 Task: Create a due date automation trigger when advanced on, on the monday before a card is due add fields without all custom fields completed at 11:00 AM.
Action: Mouse moved to (1384, 116)
Screenshot: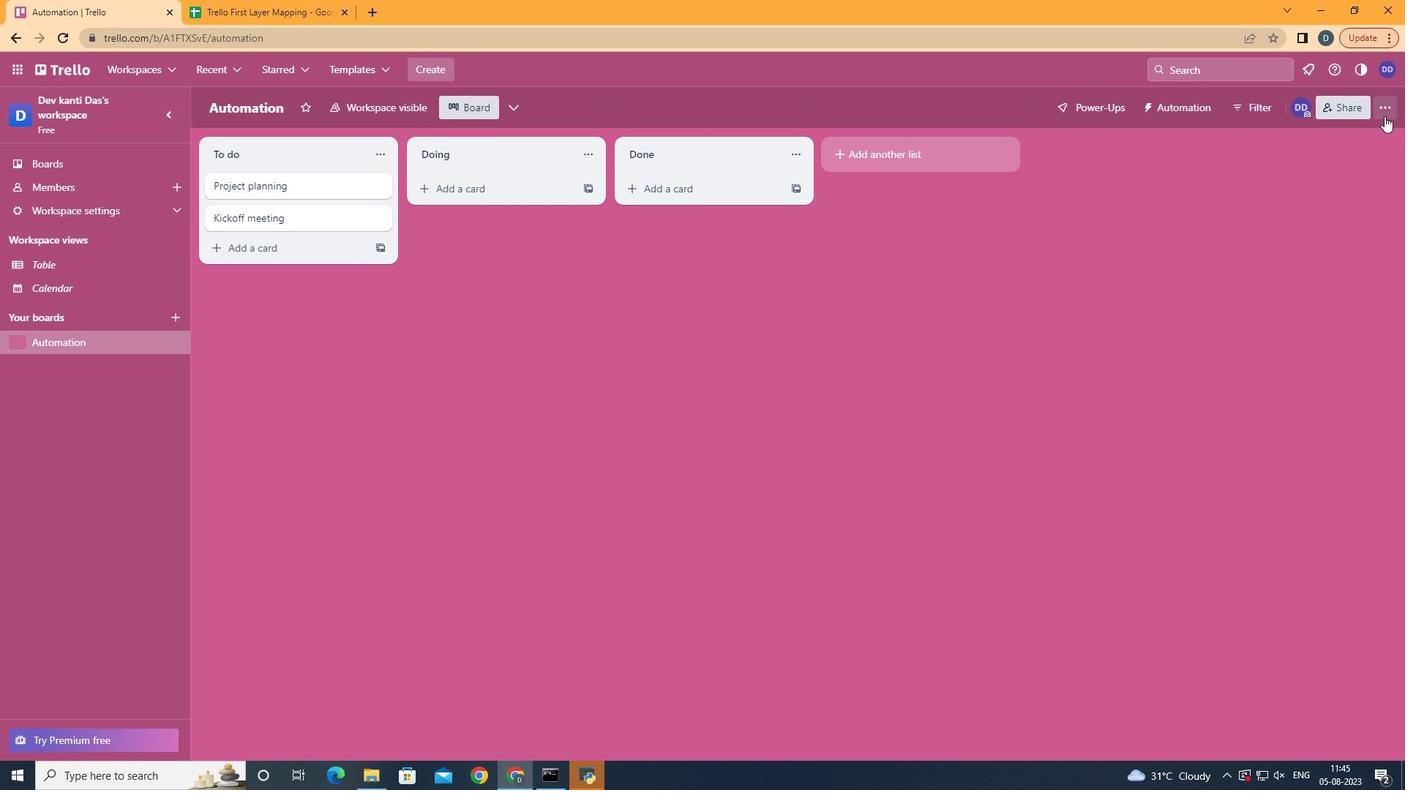 
Action: Mouse pressed left at (1384, 116)
Screenshot: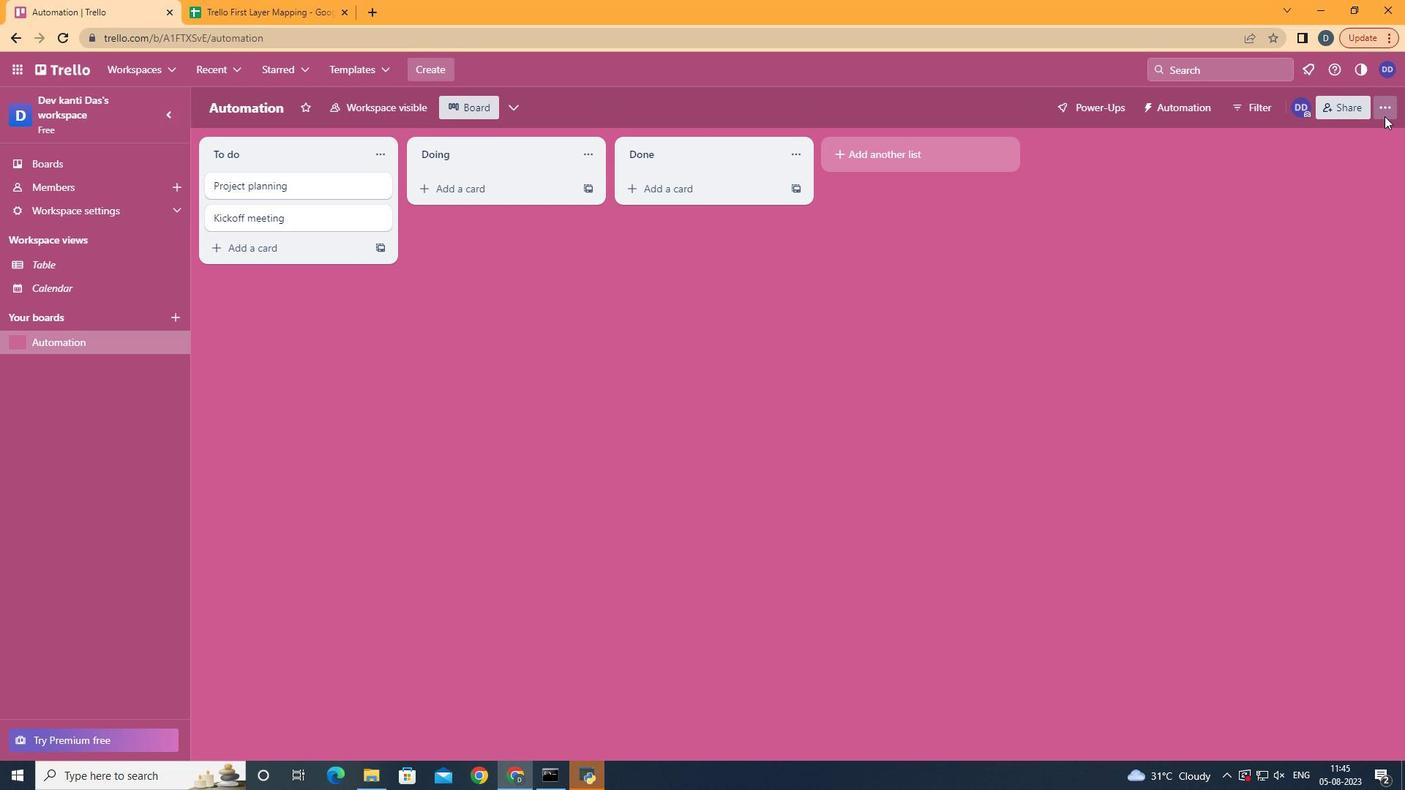 
Action: Mouse moved to (1311, 310)
Screenshot: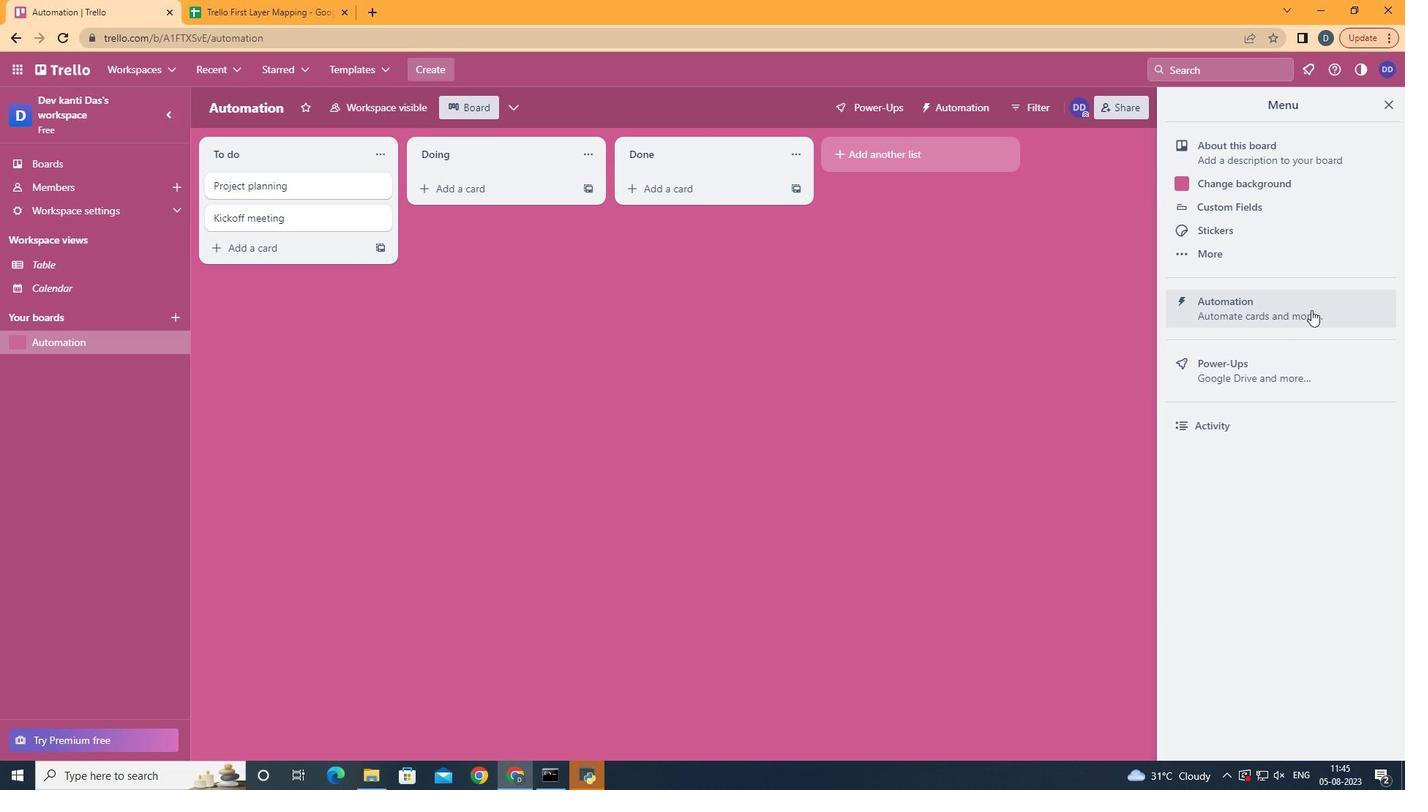 
Action: Mouse pressed left at (1311, 310)
Screenshot: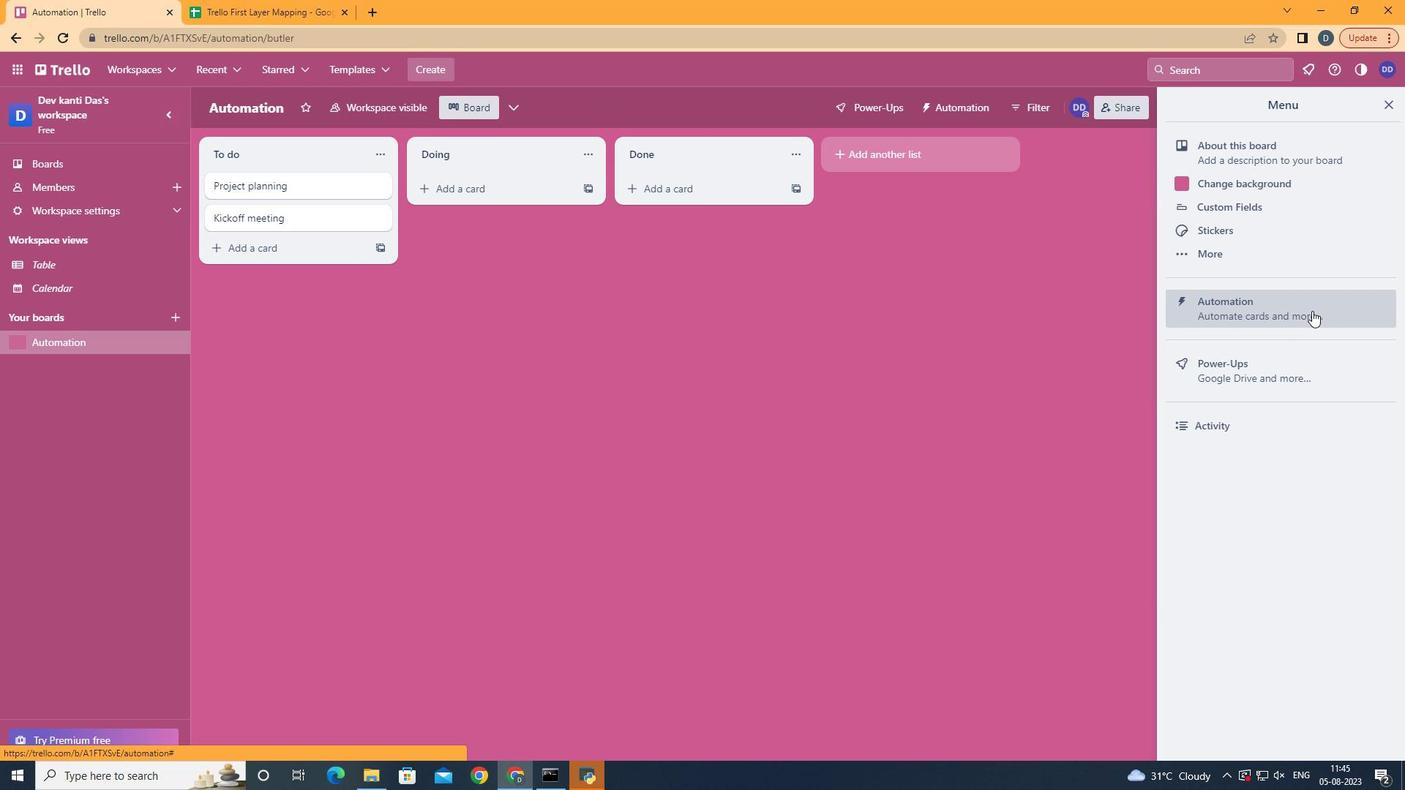 
Action: Mouse moved to (314, 281)
Screenshot: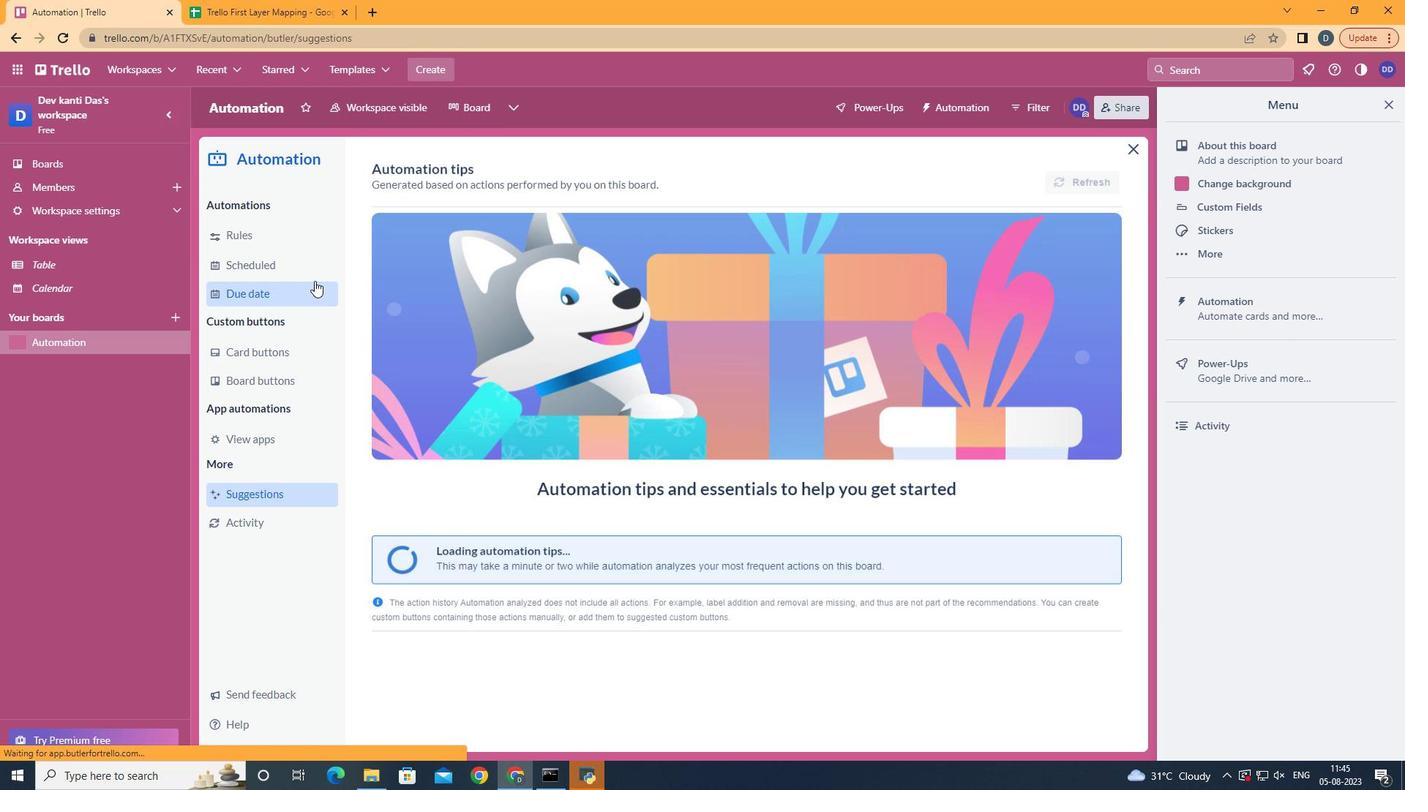 
Action: Mouse pressed left at (314, 281)
Screenshot: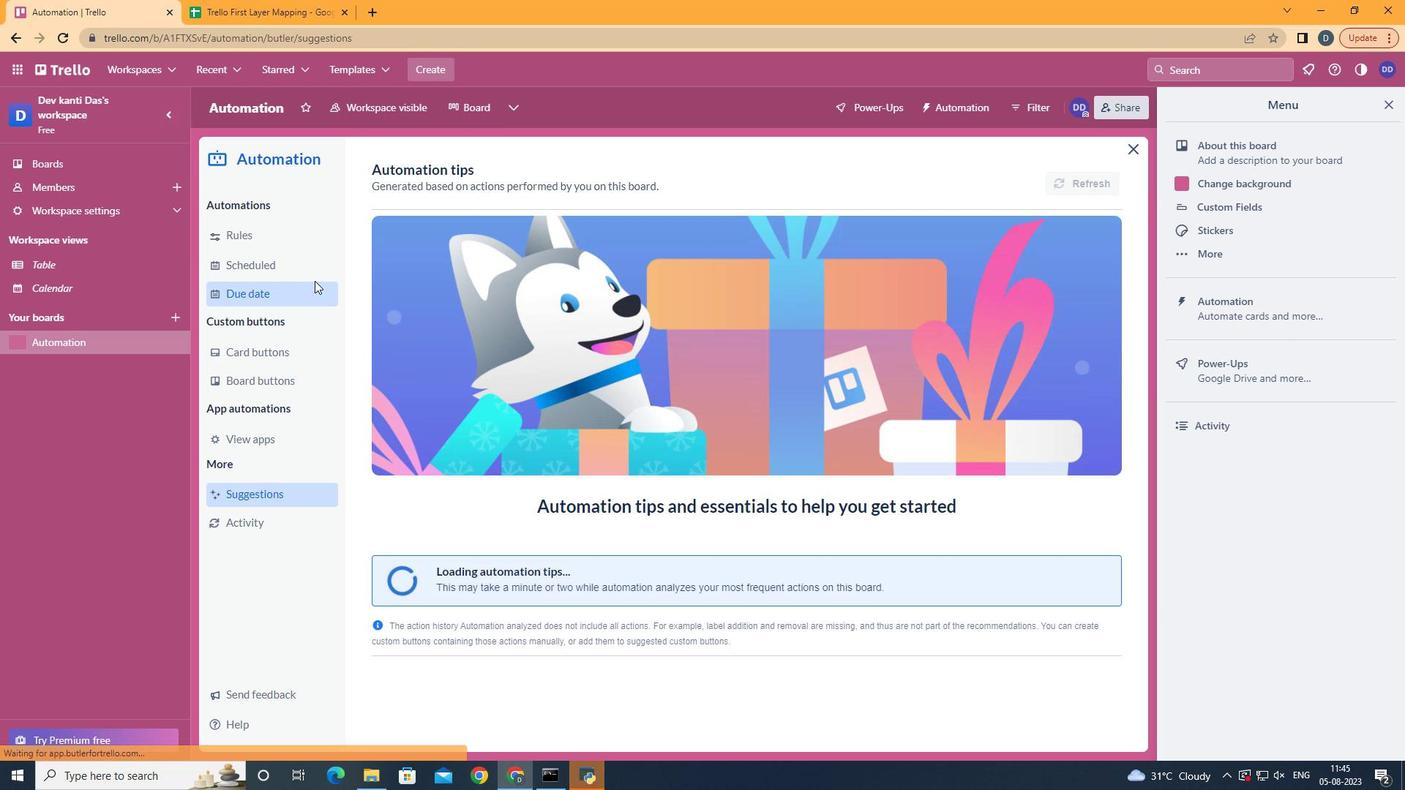 
Action: Mouse moved to (303, 283)
Screenshot: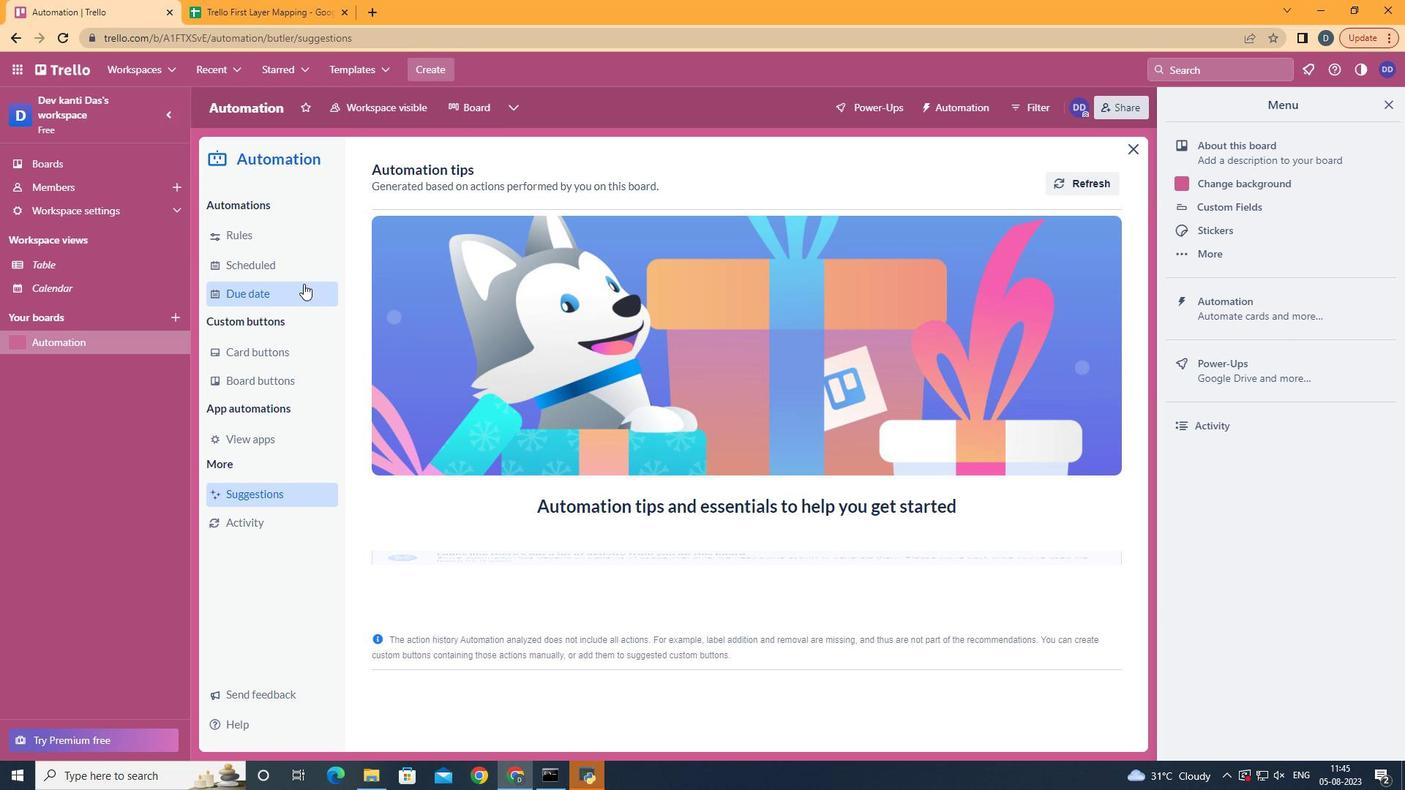 
Action: Mouse pressed left at (303, 283)
Screenshot: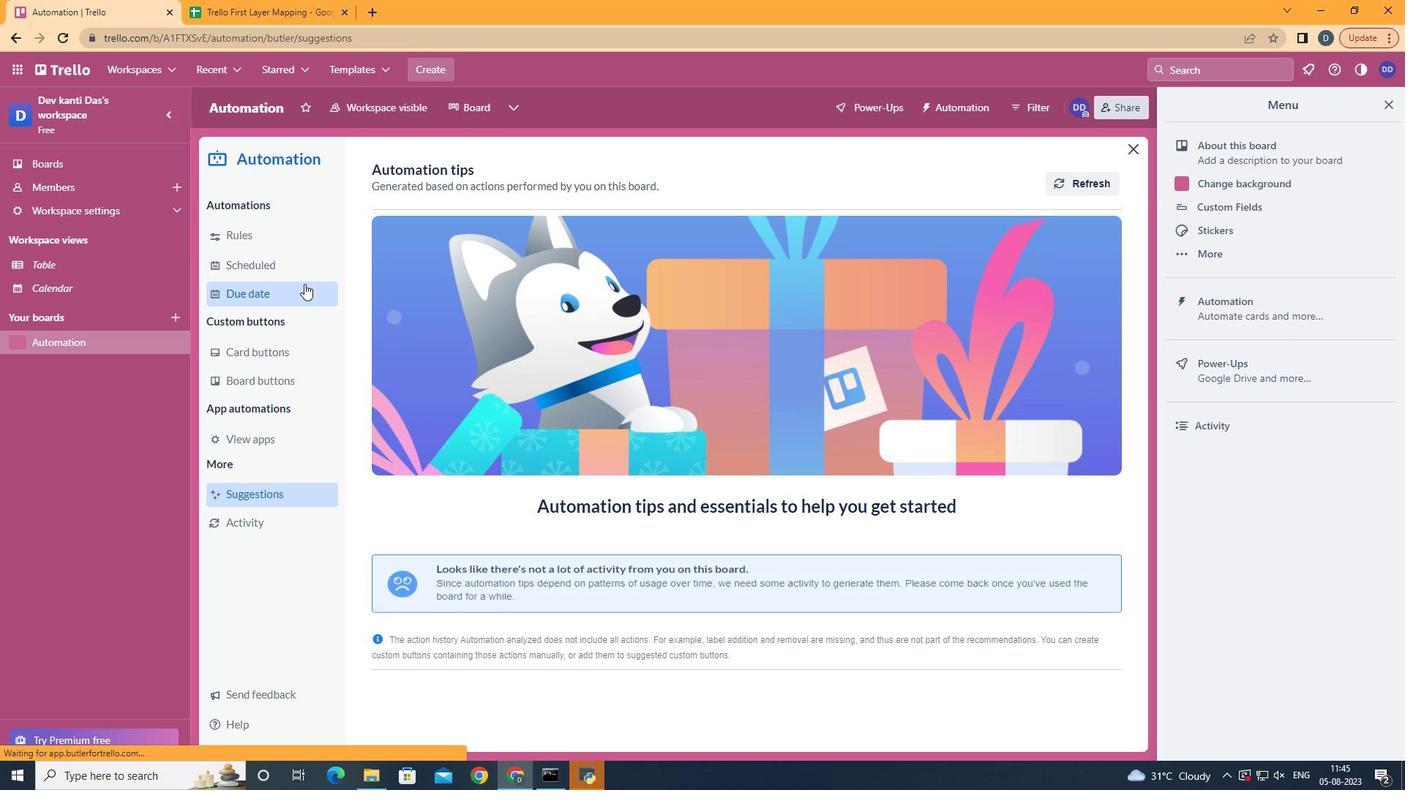 
Action: Mouse moved to (1020, 166)
Screenshot: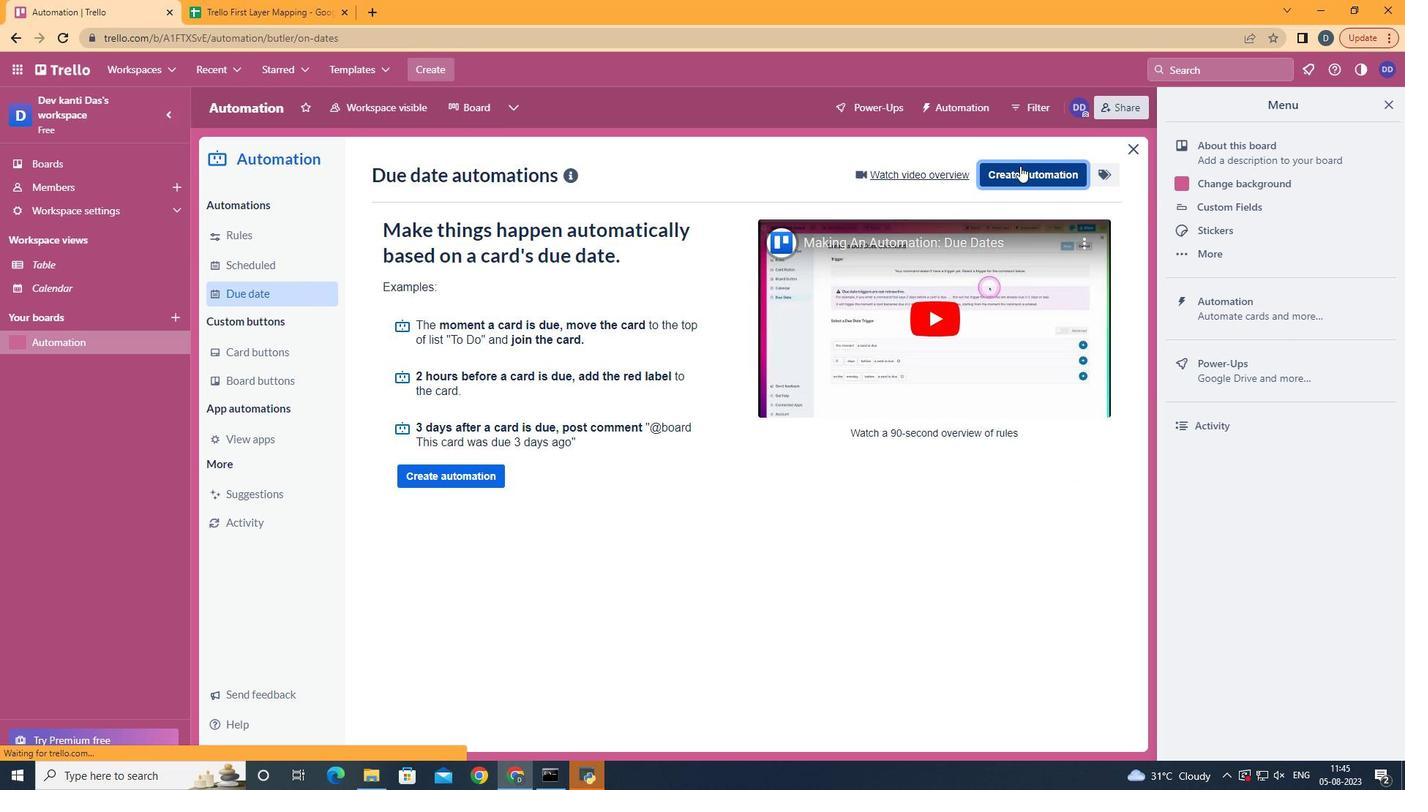 
Action: Mouse pressed left at (1020, 166)
Screenshot: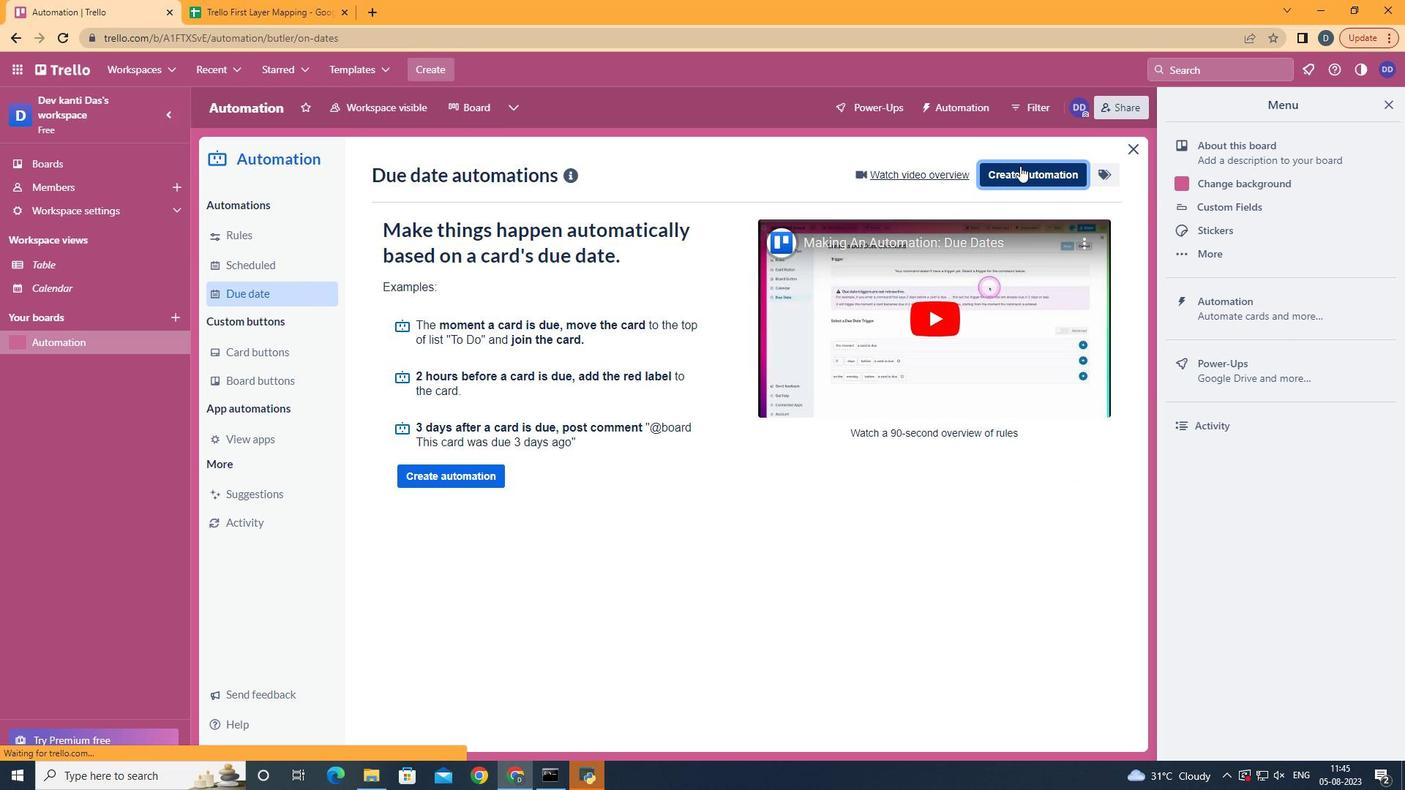 
Action: Mouse moved to (737, 309)
Screenshot: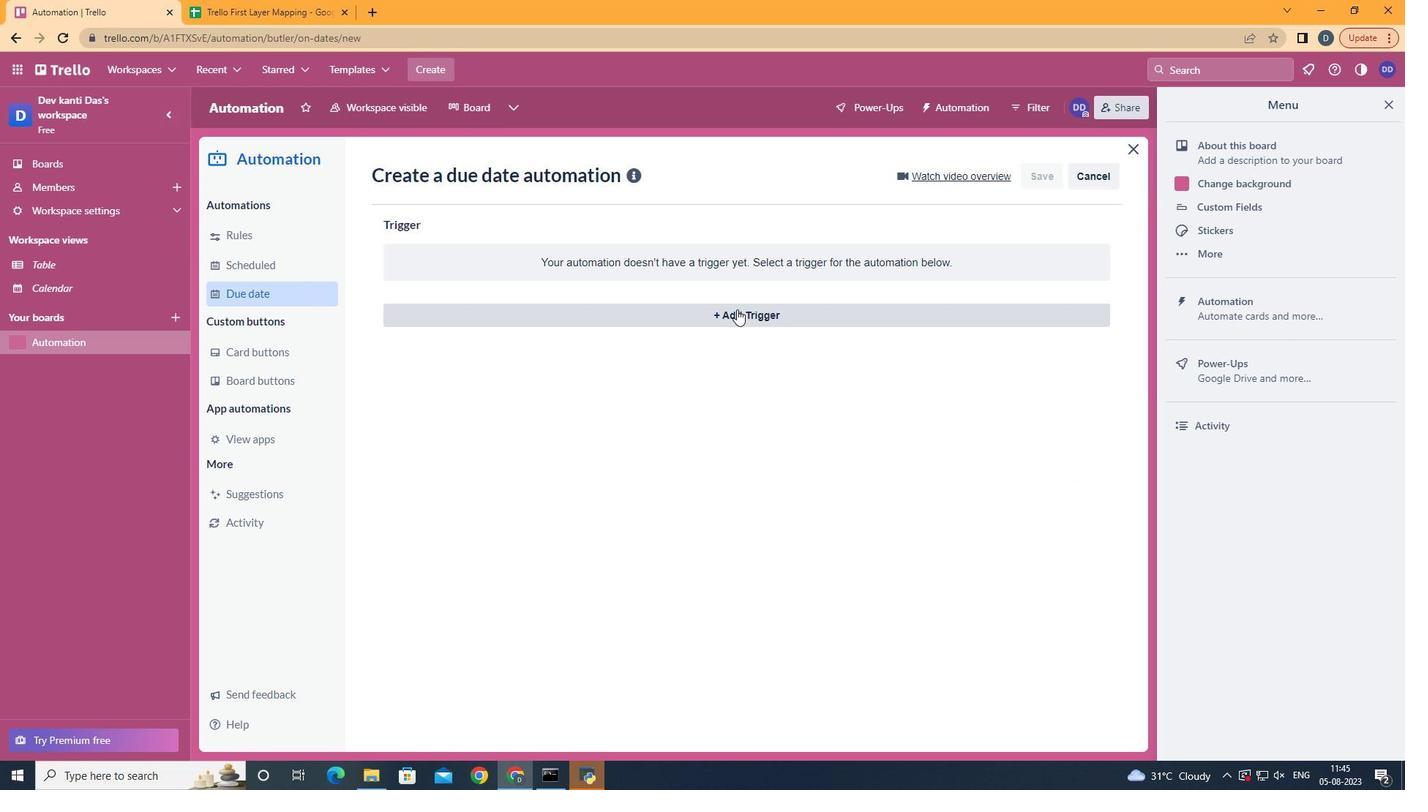 
Action: Mouse pressed left at (737, 309)
Screenshot: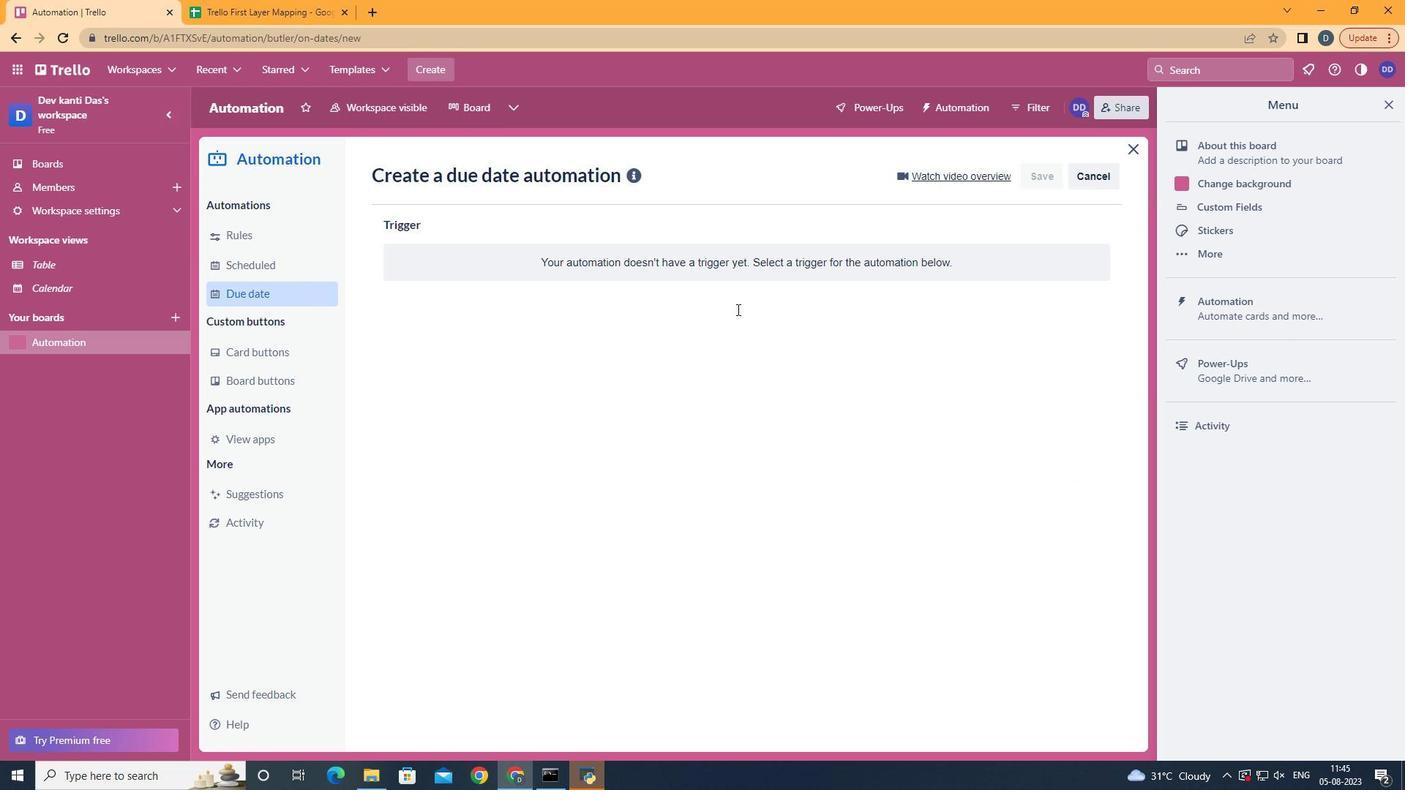 
Action: Mouse moved to (466, 382)
Screenshot: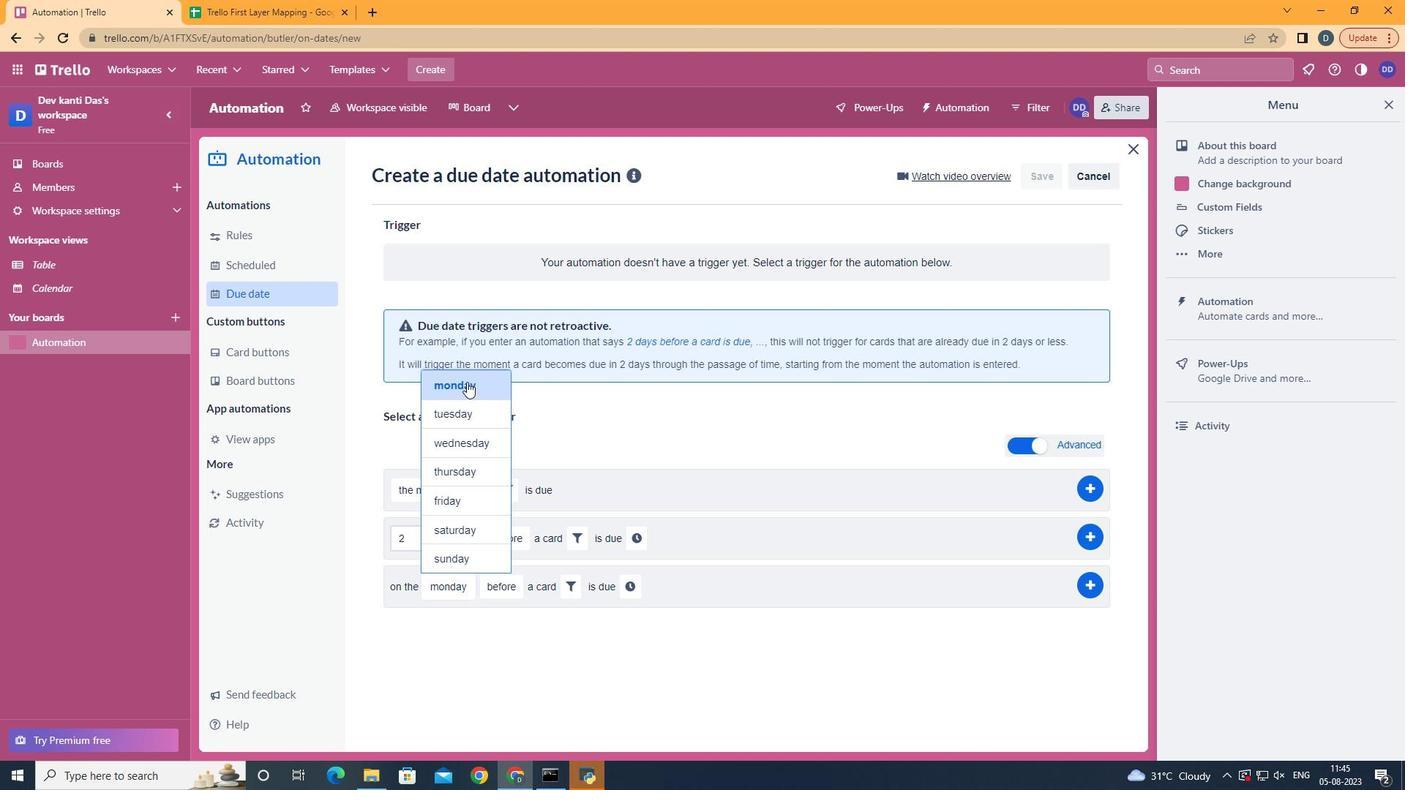 
Action: Mouse pressed left at (466, 382)
Screenshot: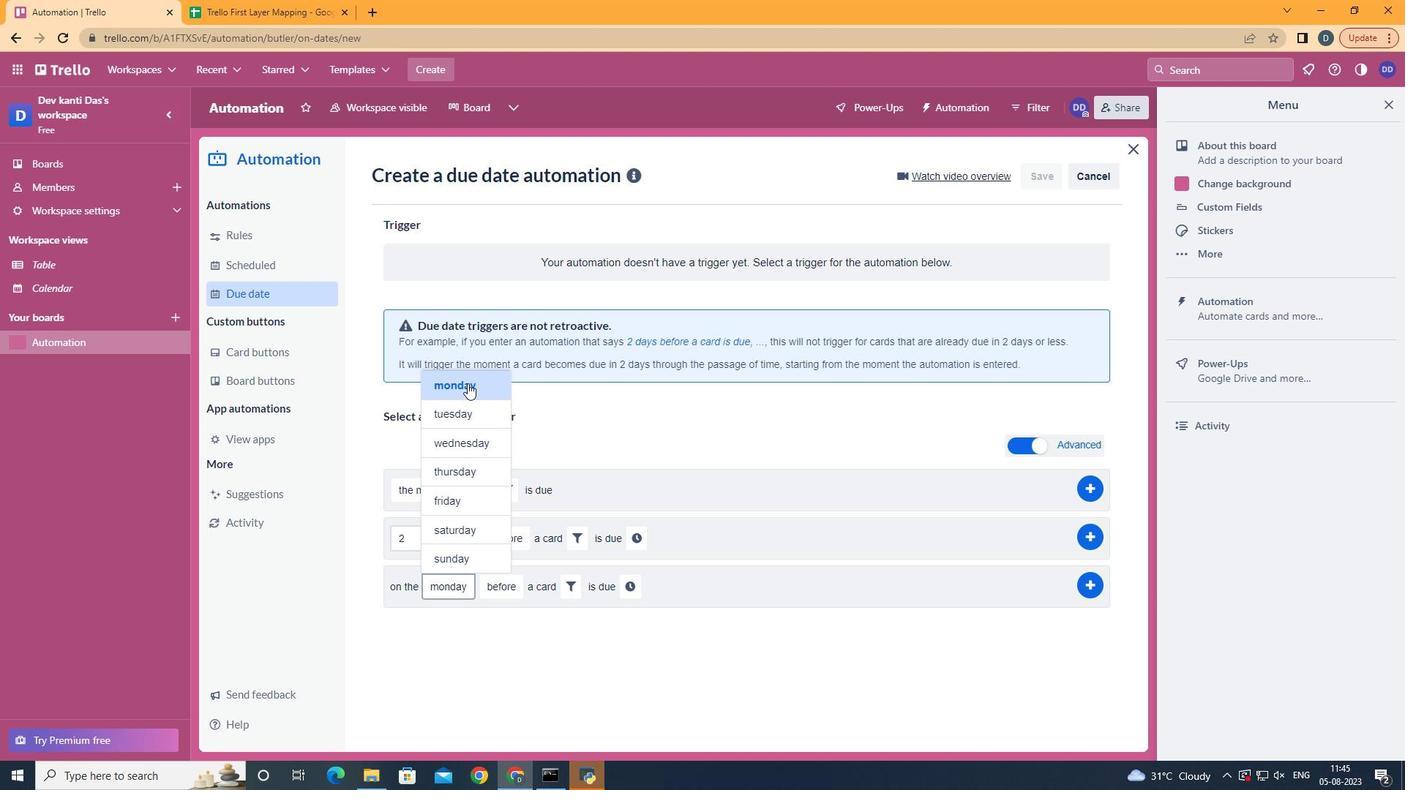 
Action: Mouse moved to (512, 614)
Screenshot: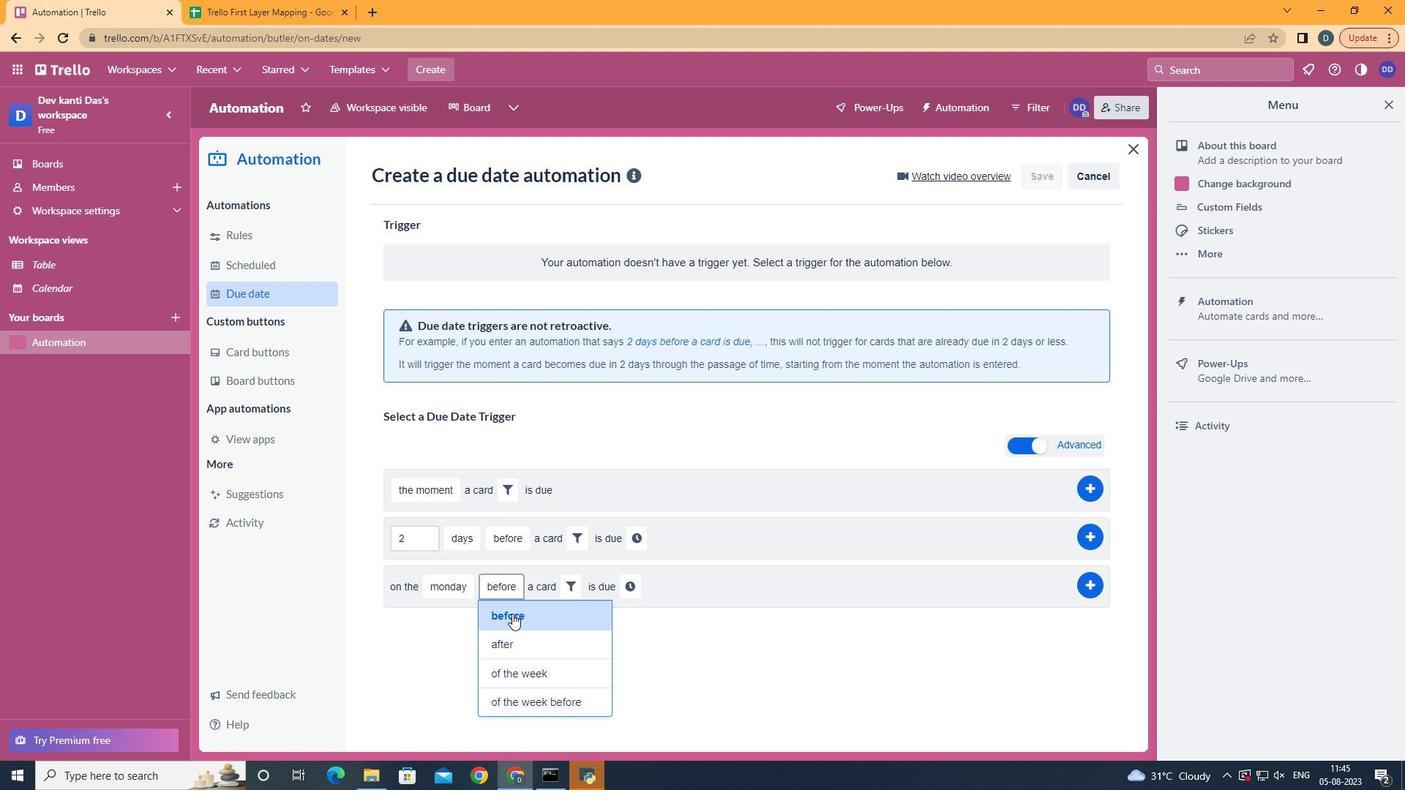 
Action: Mouse pressed left at (512, 614)
Screenshot: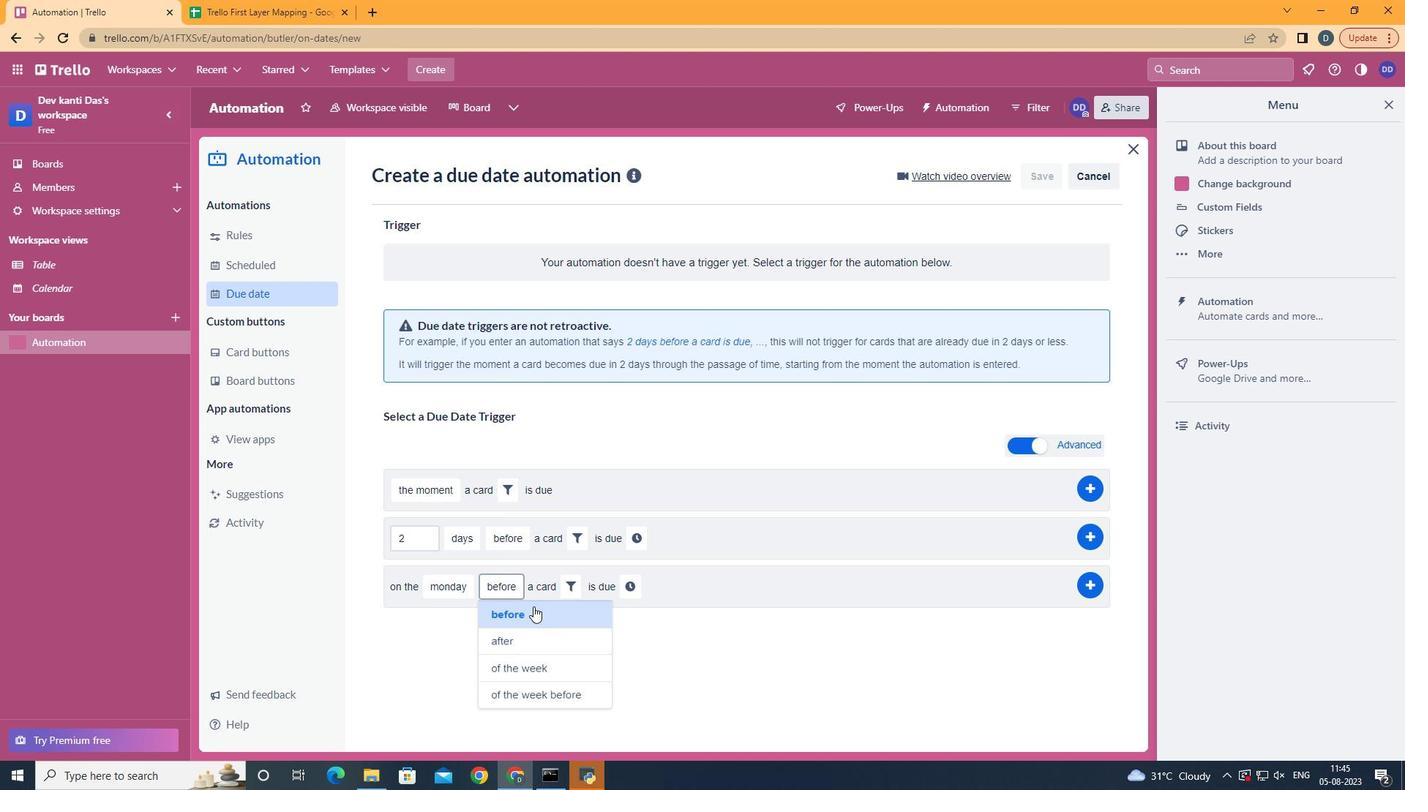 
Action: Mouse moved to (575, 584)
Screenshot: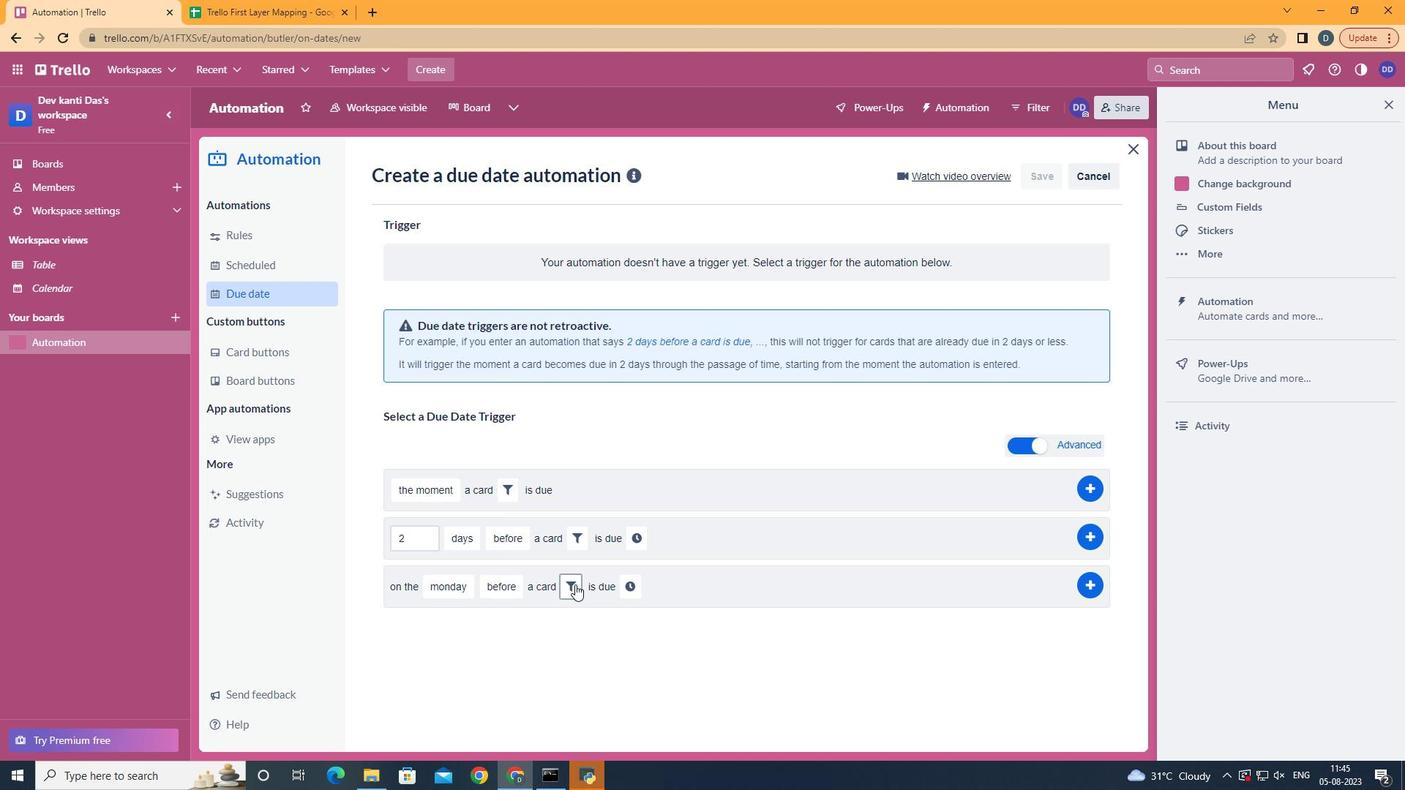 
Action: Mouse pressed left at (575, 584)
Screenshot: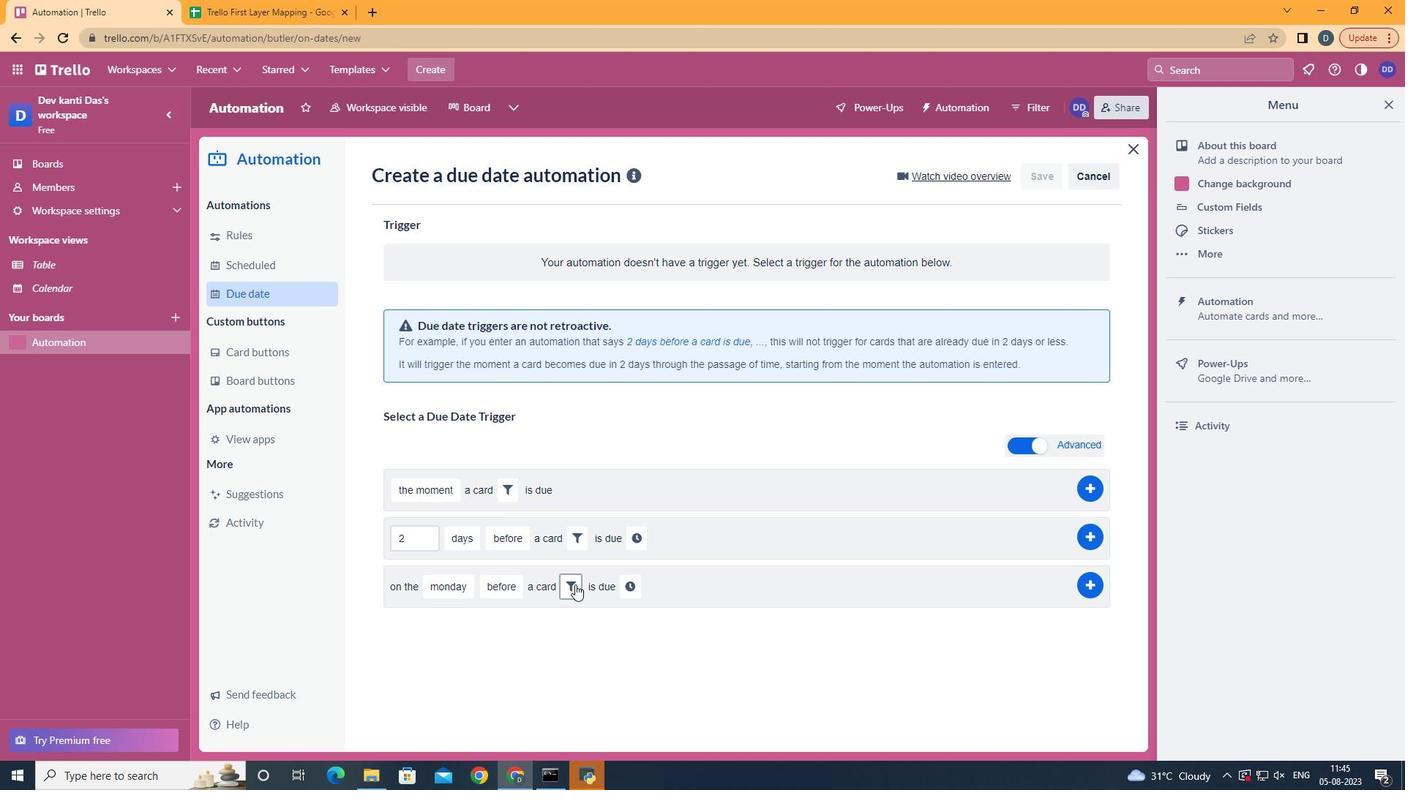 
Action: Mouse moved to (799, 627)
Screenshot: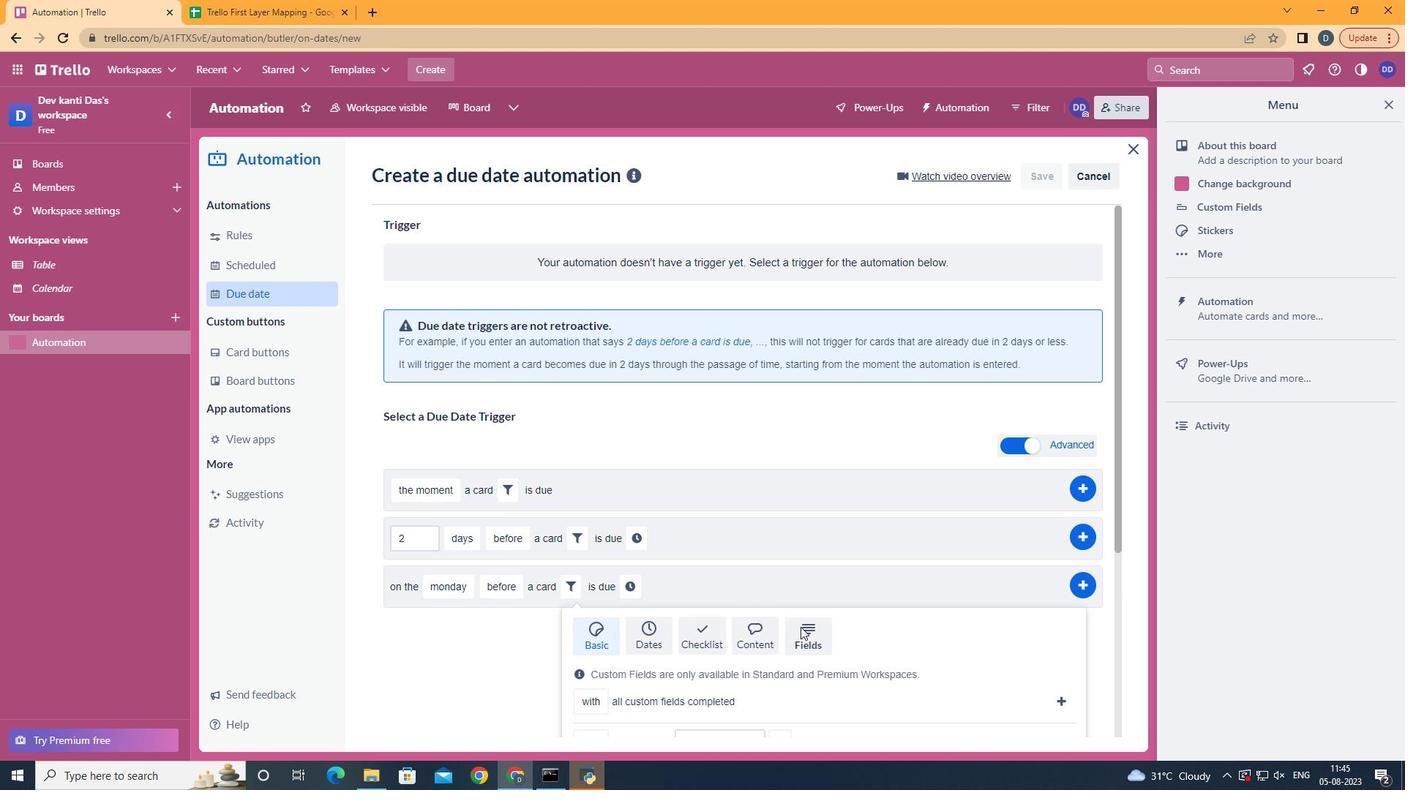 
Action: Mouse pressed left at (799, 627)
Screenshot: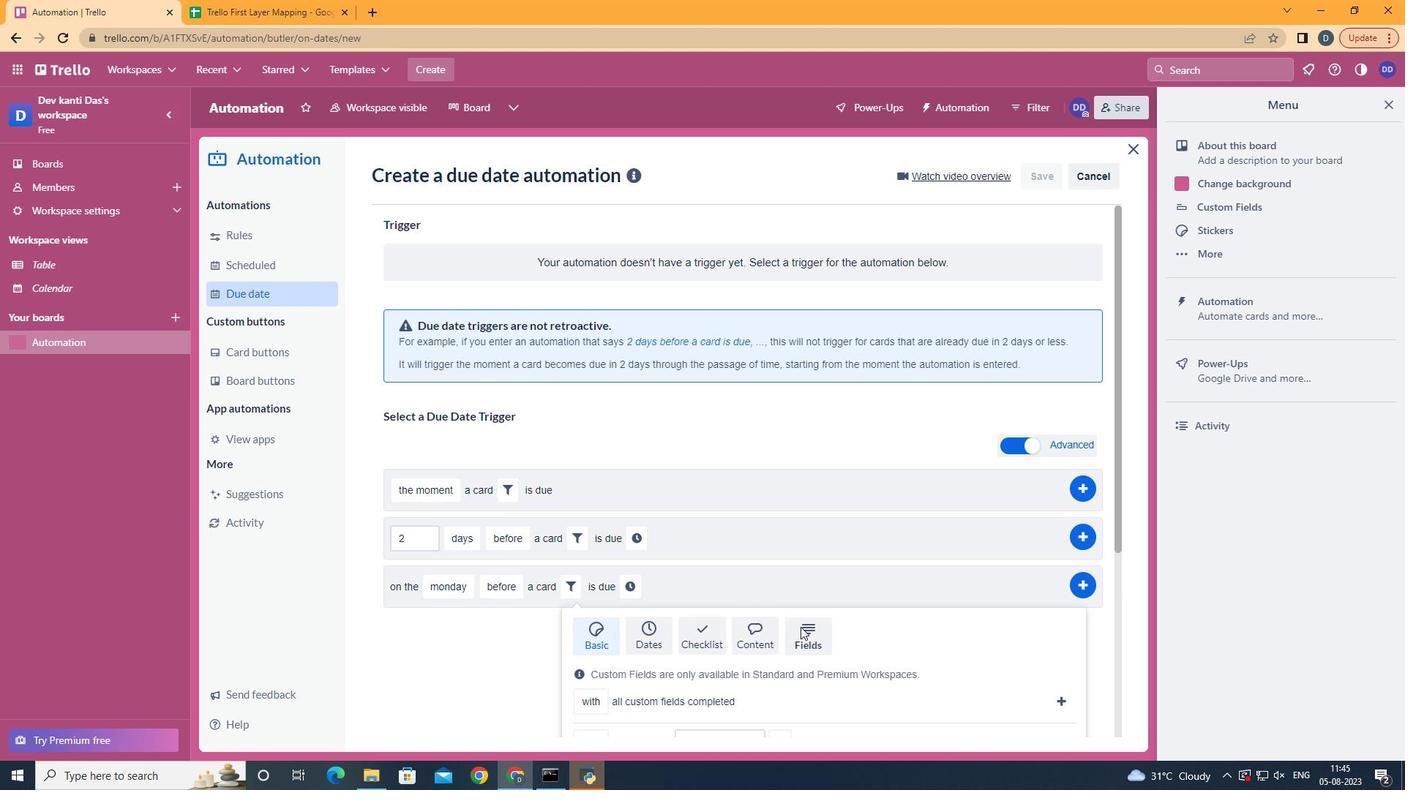 
Action: Mouse moved to (800, 627)
Screenshot: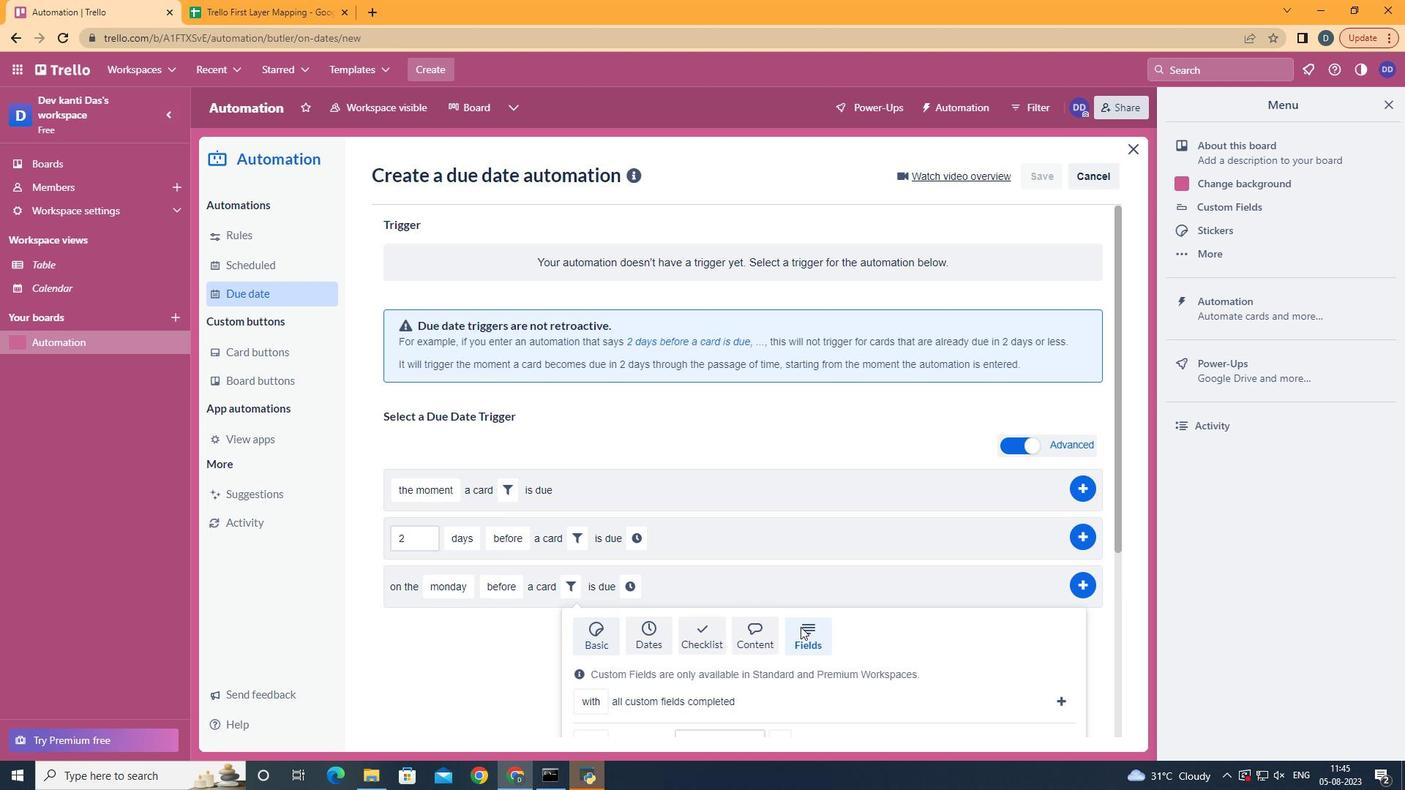 
Action: Mouse scrolled (800, 626) with delta (0, 0)
Screenshot: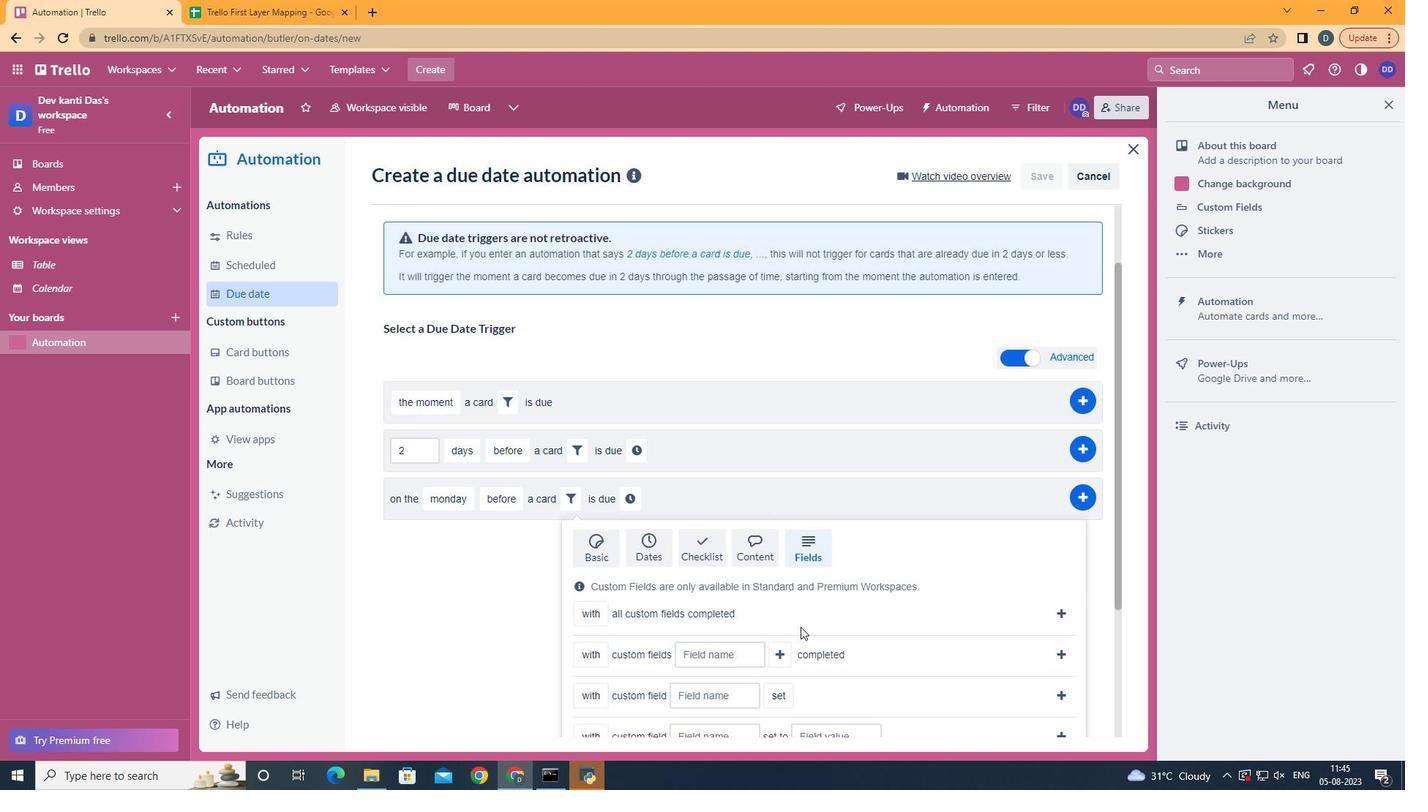 
Action: Mouse scrolled (800, 626) with delta (0, 0)
Screenshot: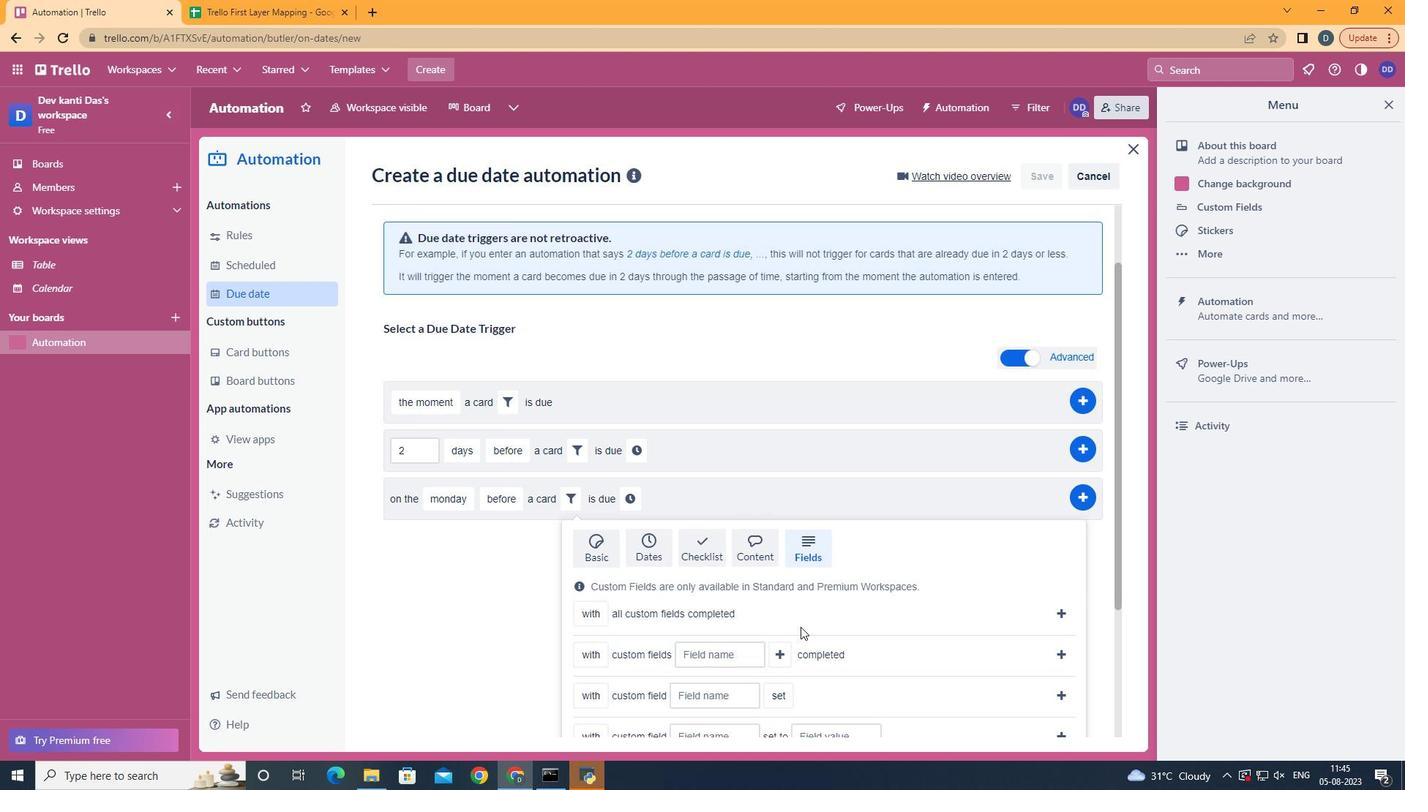 
Action: Mouse scrolled (800, 626) with delta (0, 0)
Screenshot: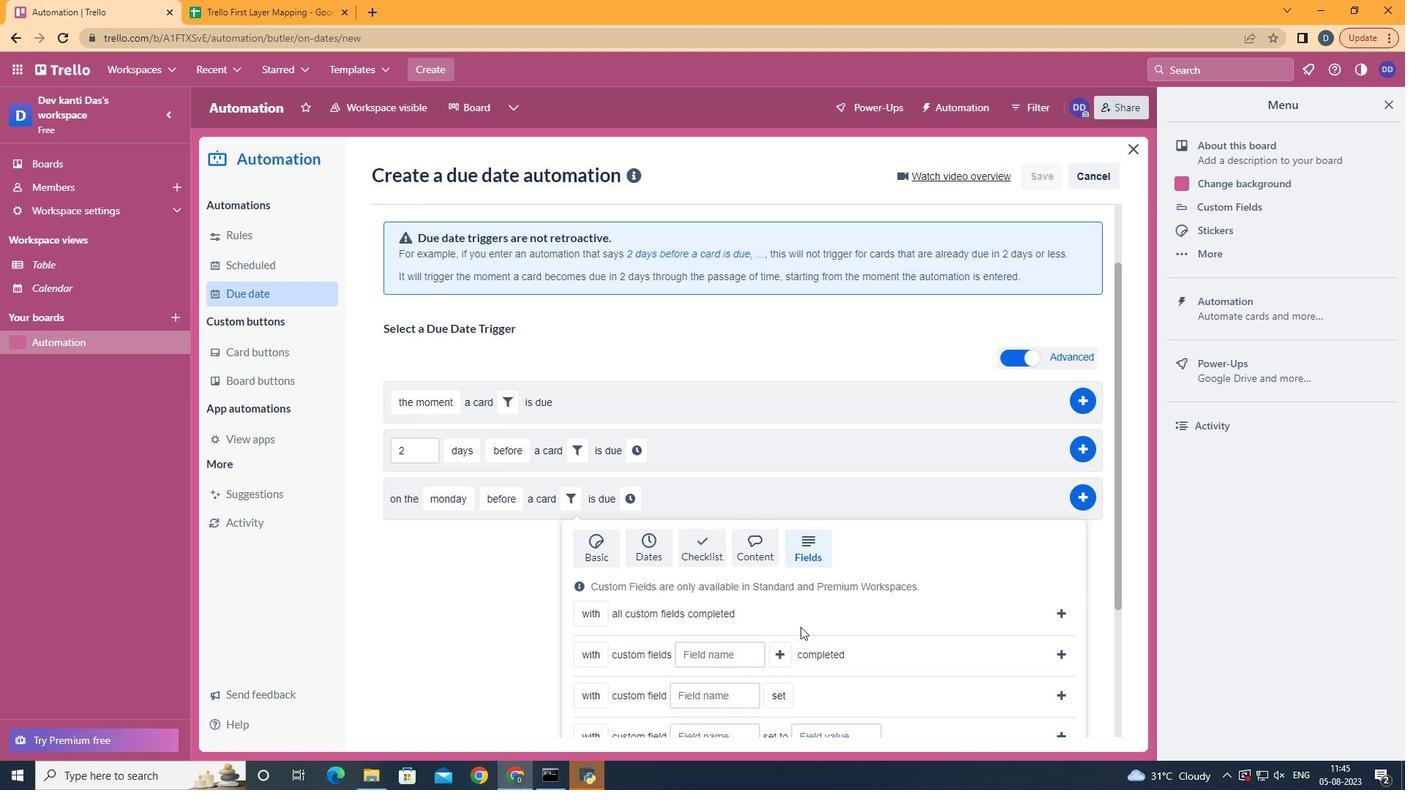 
Action: Mouse scrolled (800, 626) with delta (0, 0)
Screenshot: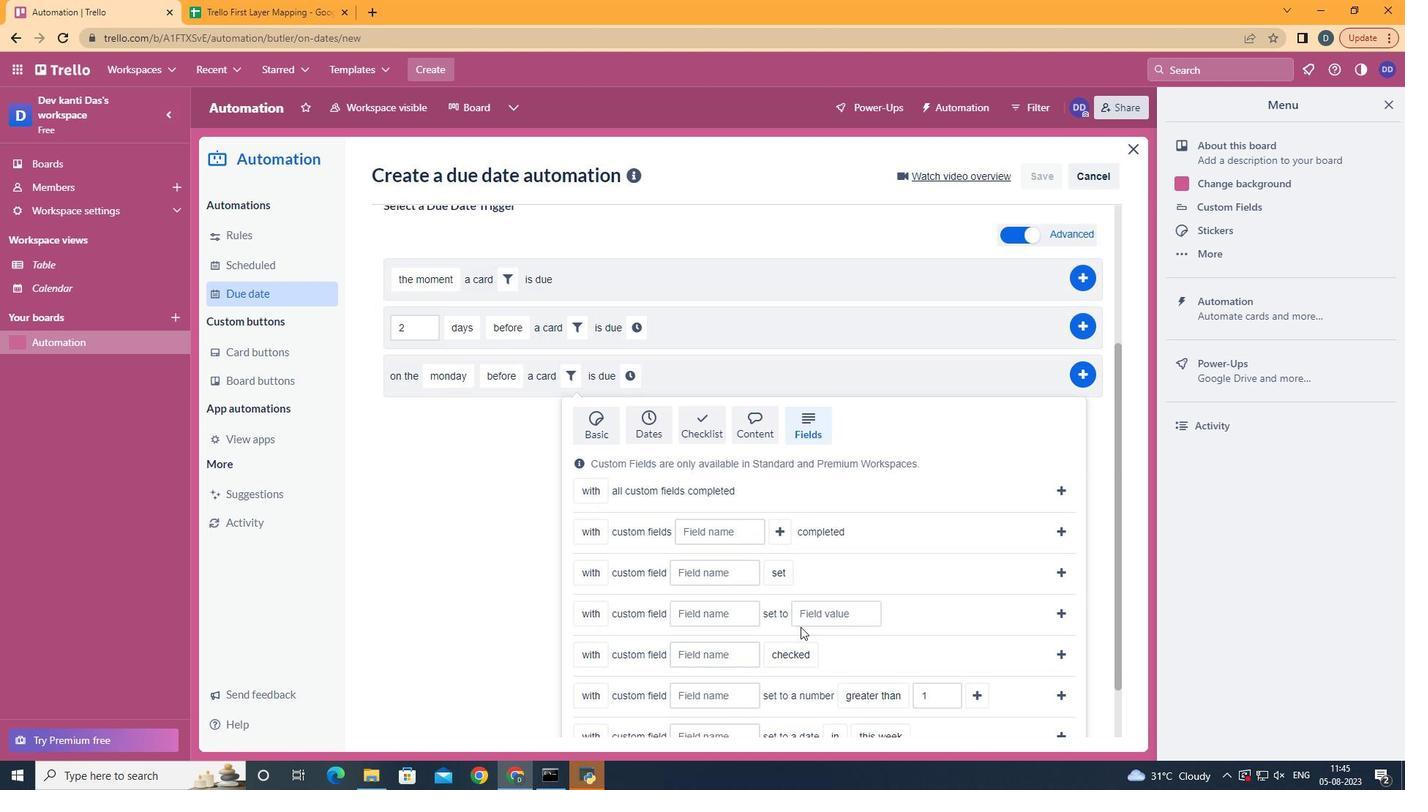 
Action: Mouse moved to (606, 476)
Screenshot: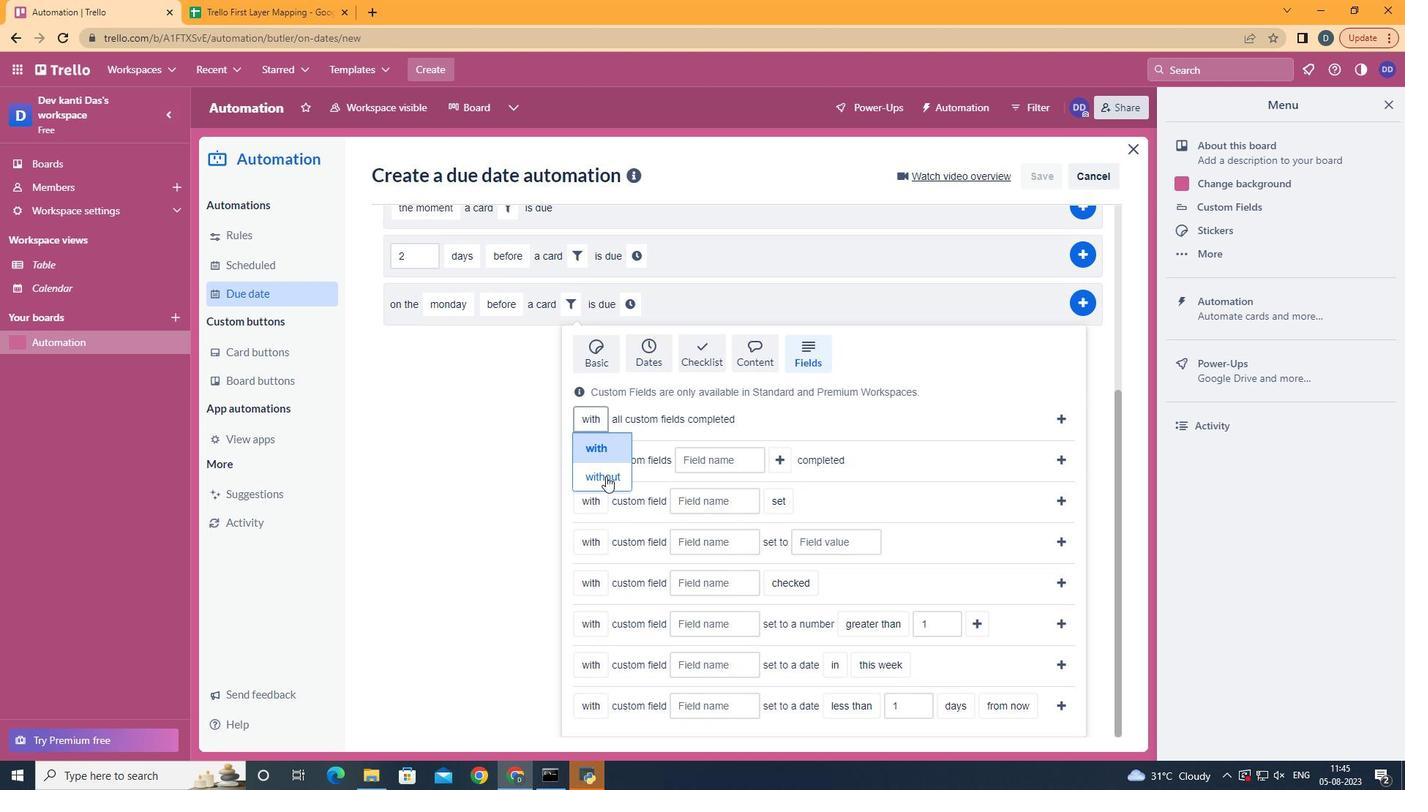 
Action: Mouse pressed left at (606, 476)
Screenshot: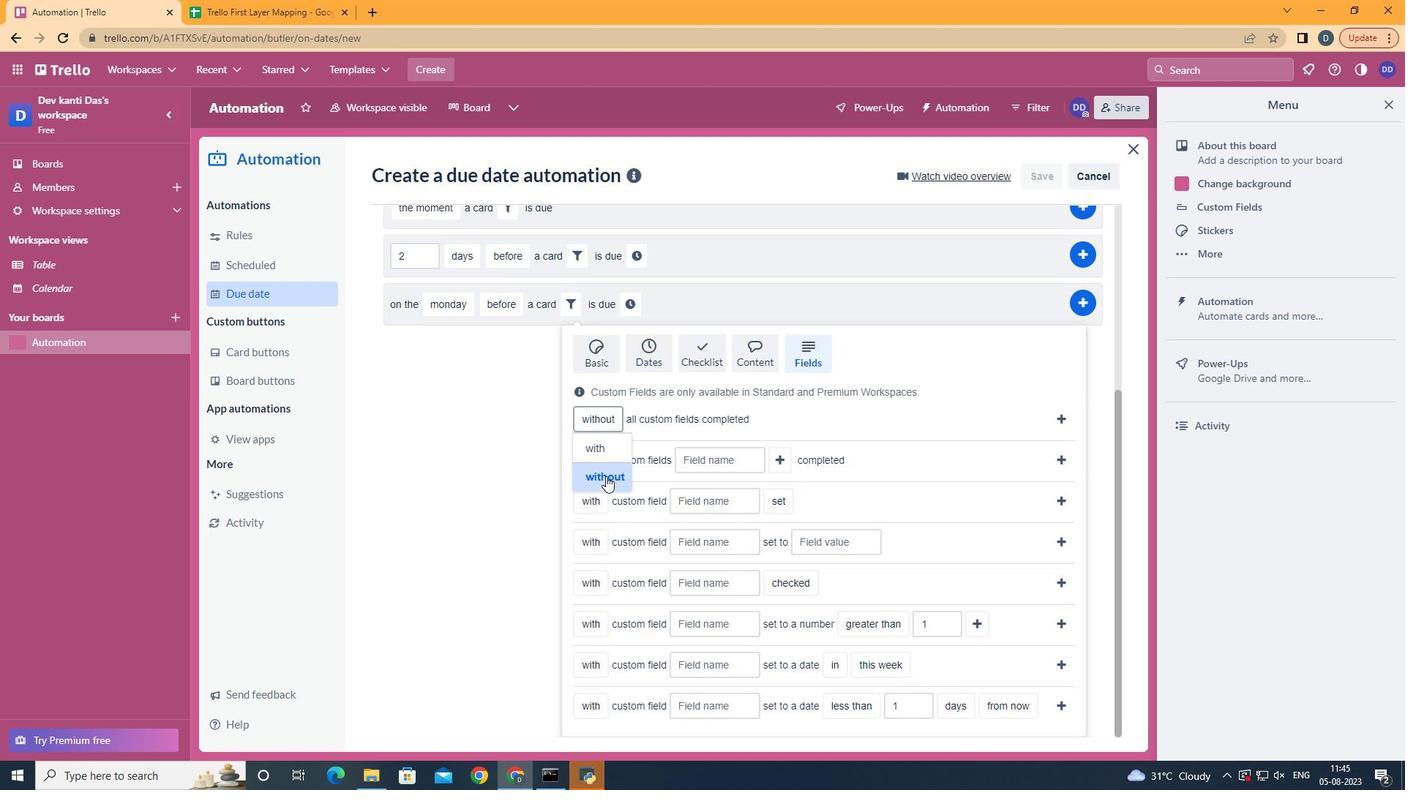 
Action: Mouse moved to (1048, 421)
Screenshot: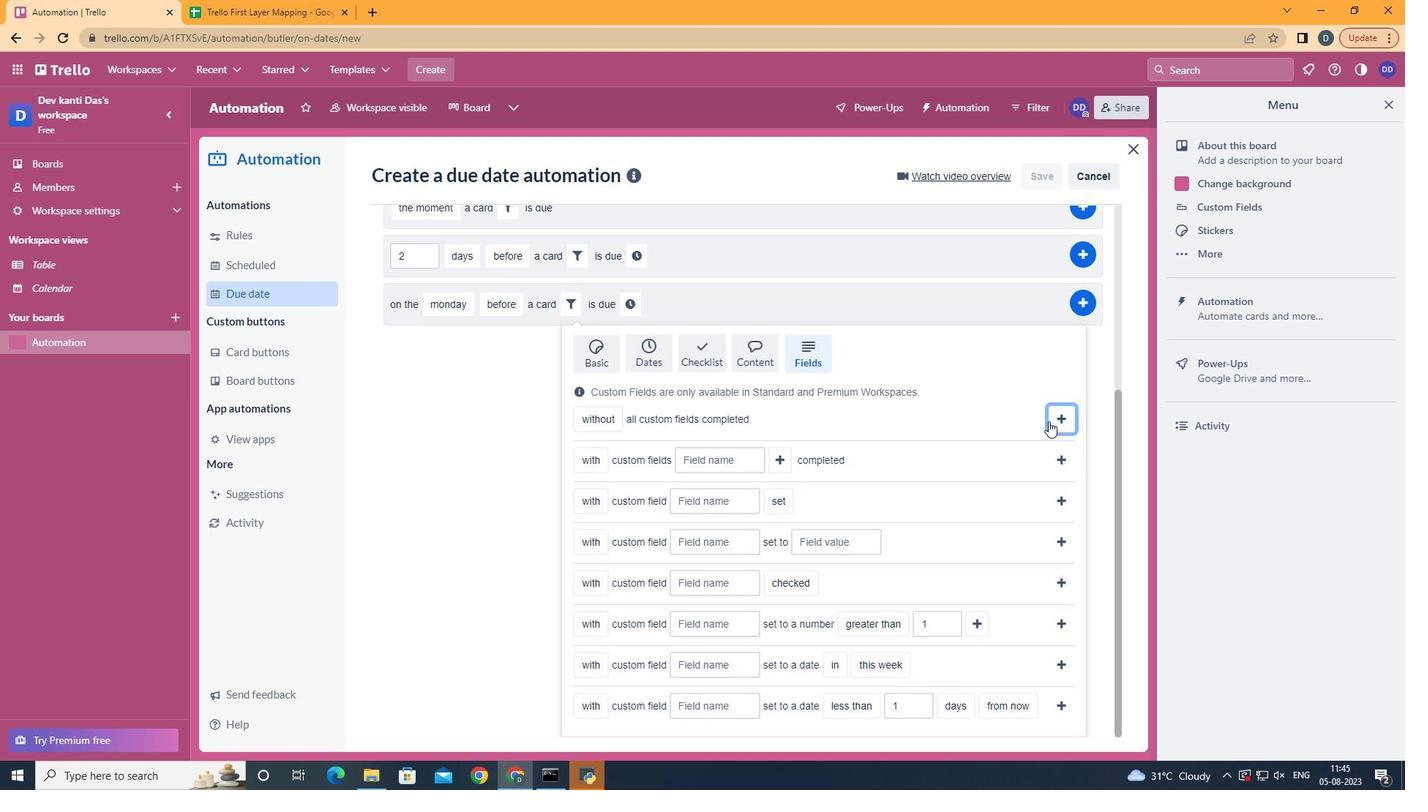 
Action: Mouse pressed left at (1048, 421)
Screenshot: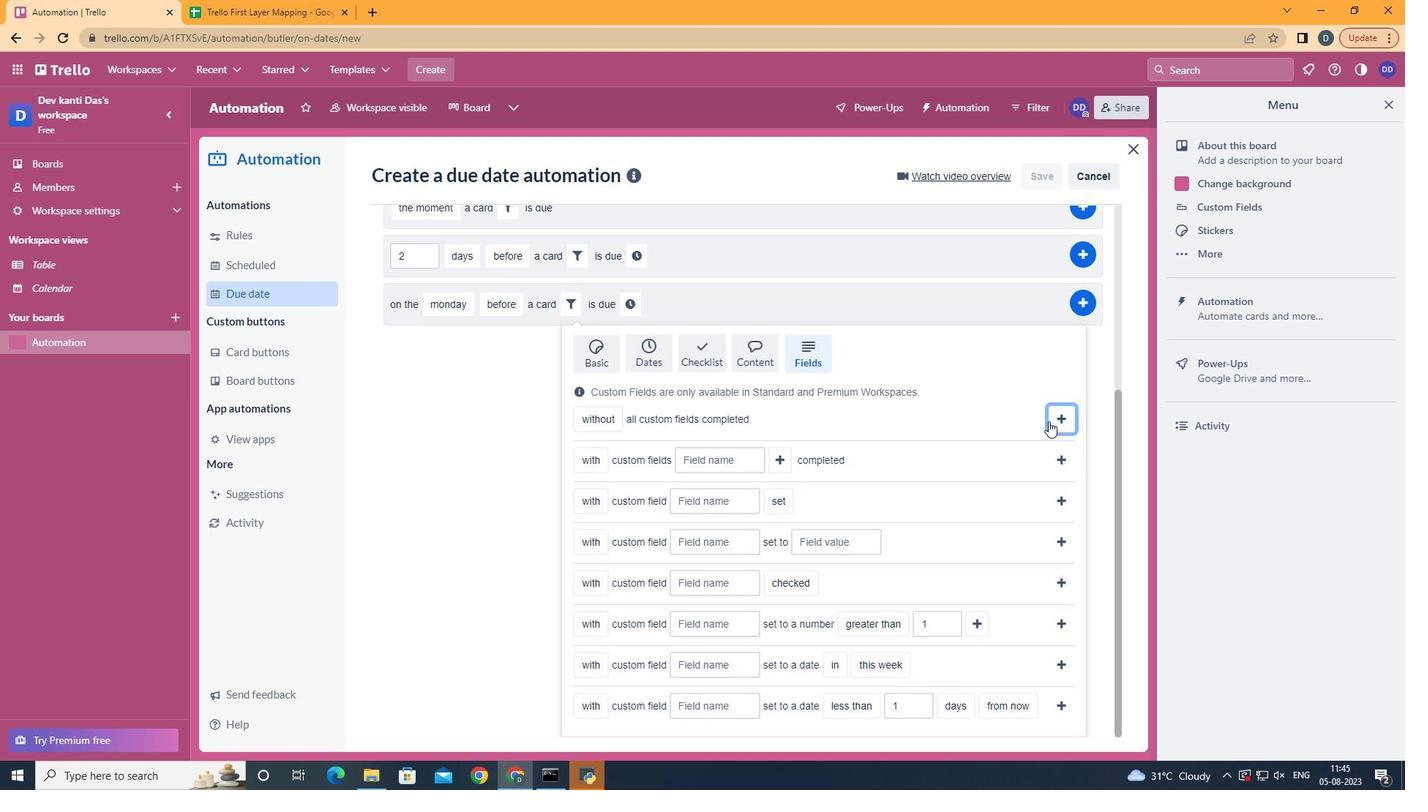 
Action: Mouse moved to (820, 587)
Screenshot: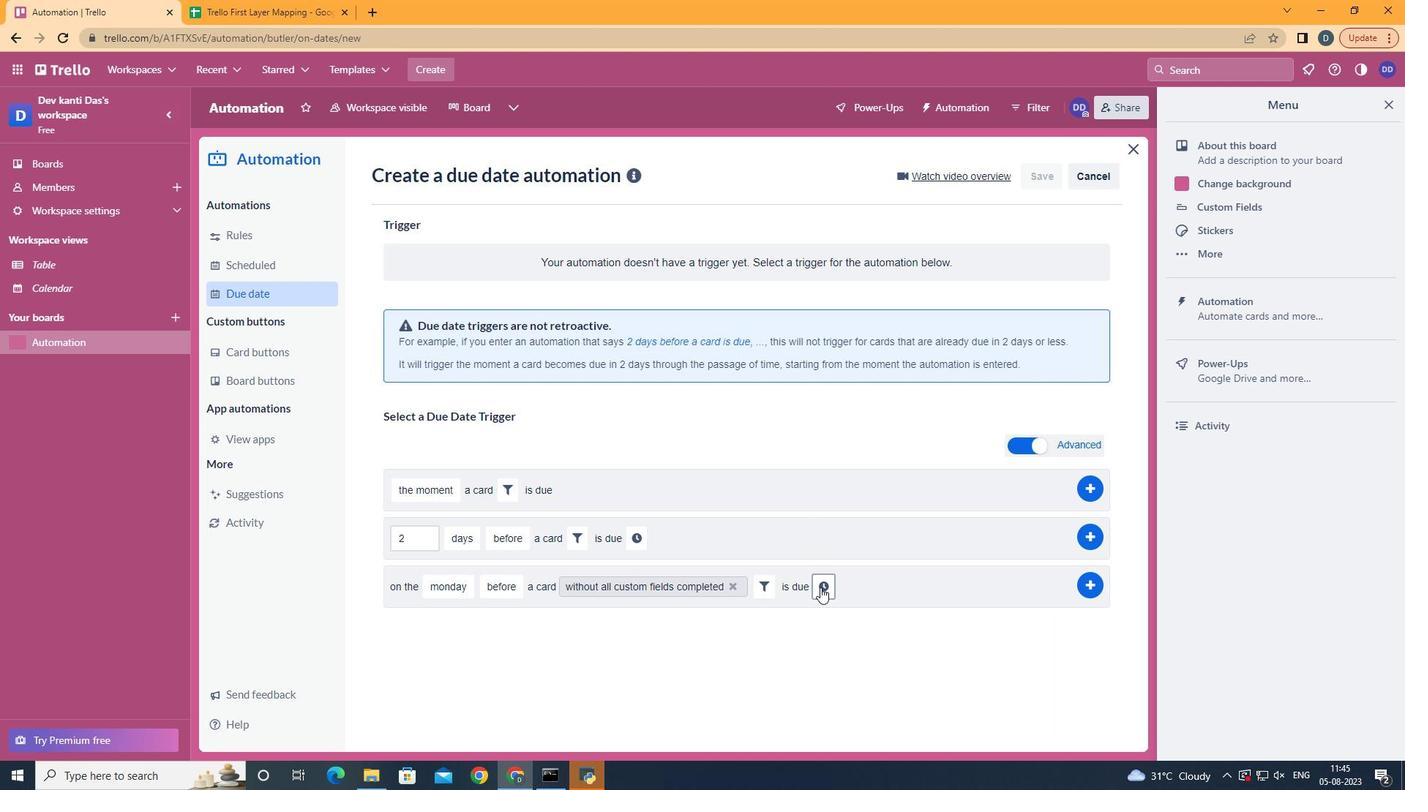 
Action: Mouse pressed left at (820, 587)
Screenshot: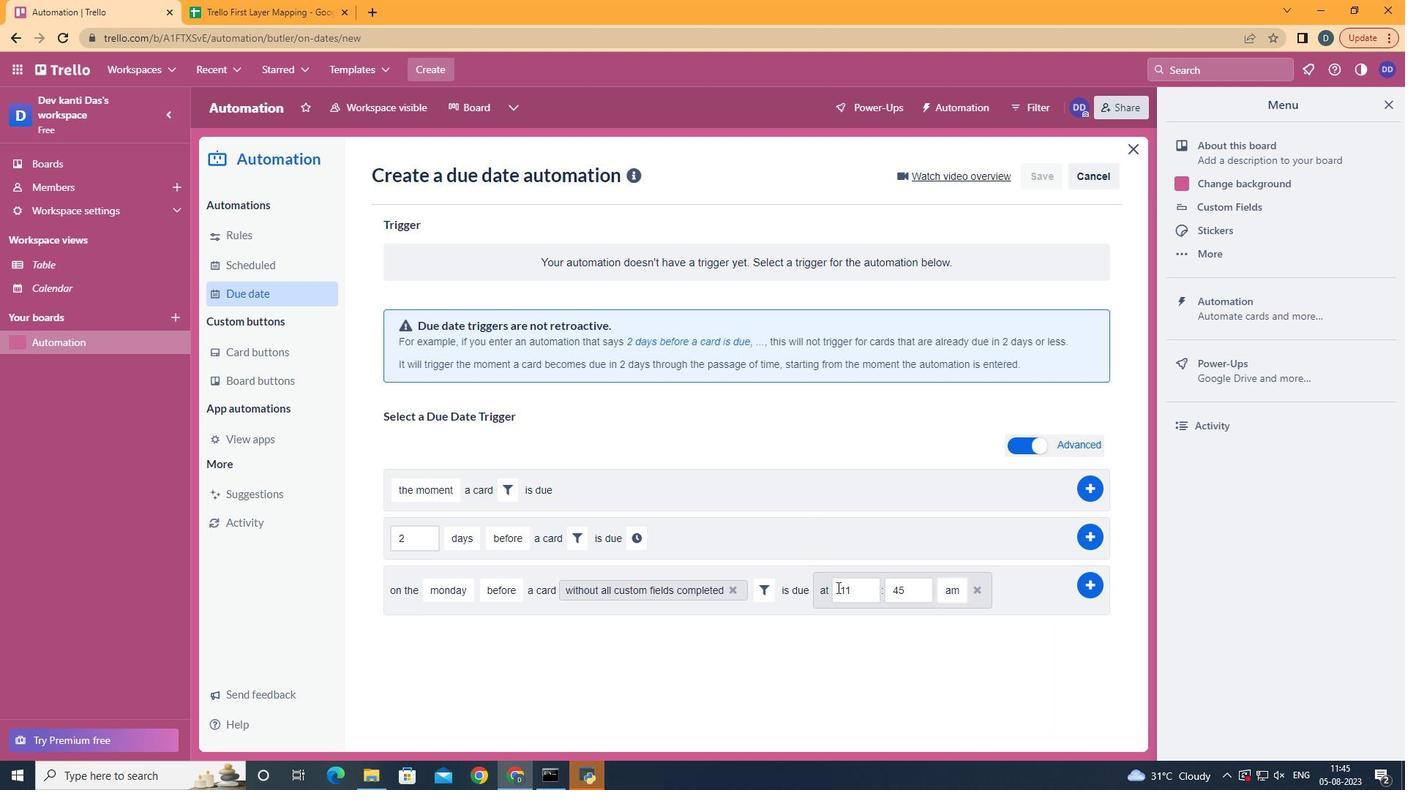 
Action: Mouse moved to (919, 589)
Screenshot: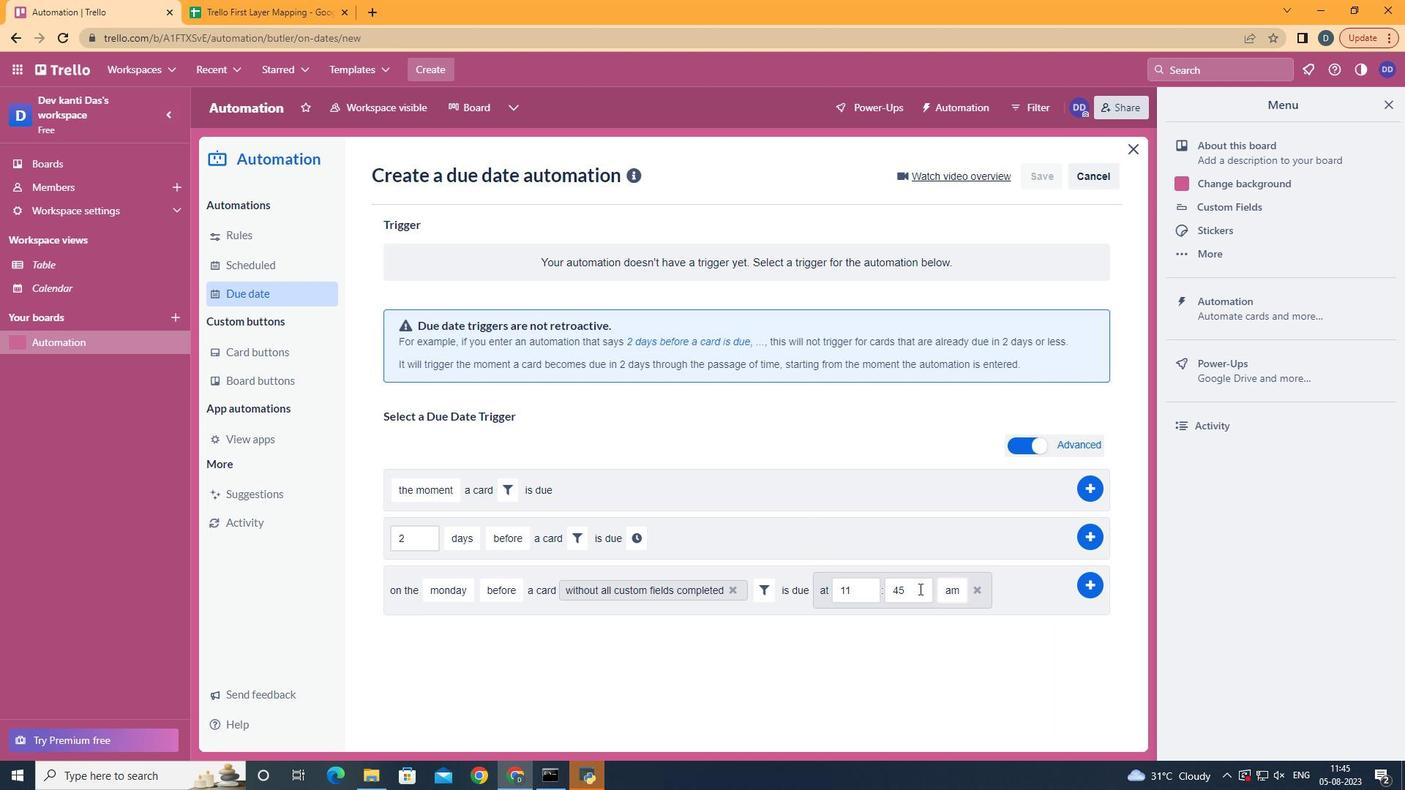 
Action: Mouse pressed left at (919, 589)
Screenshot: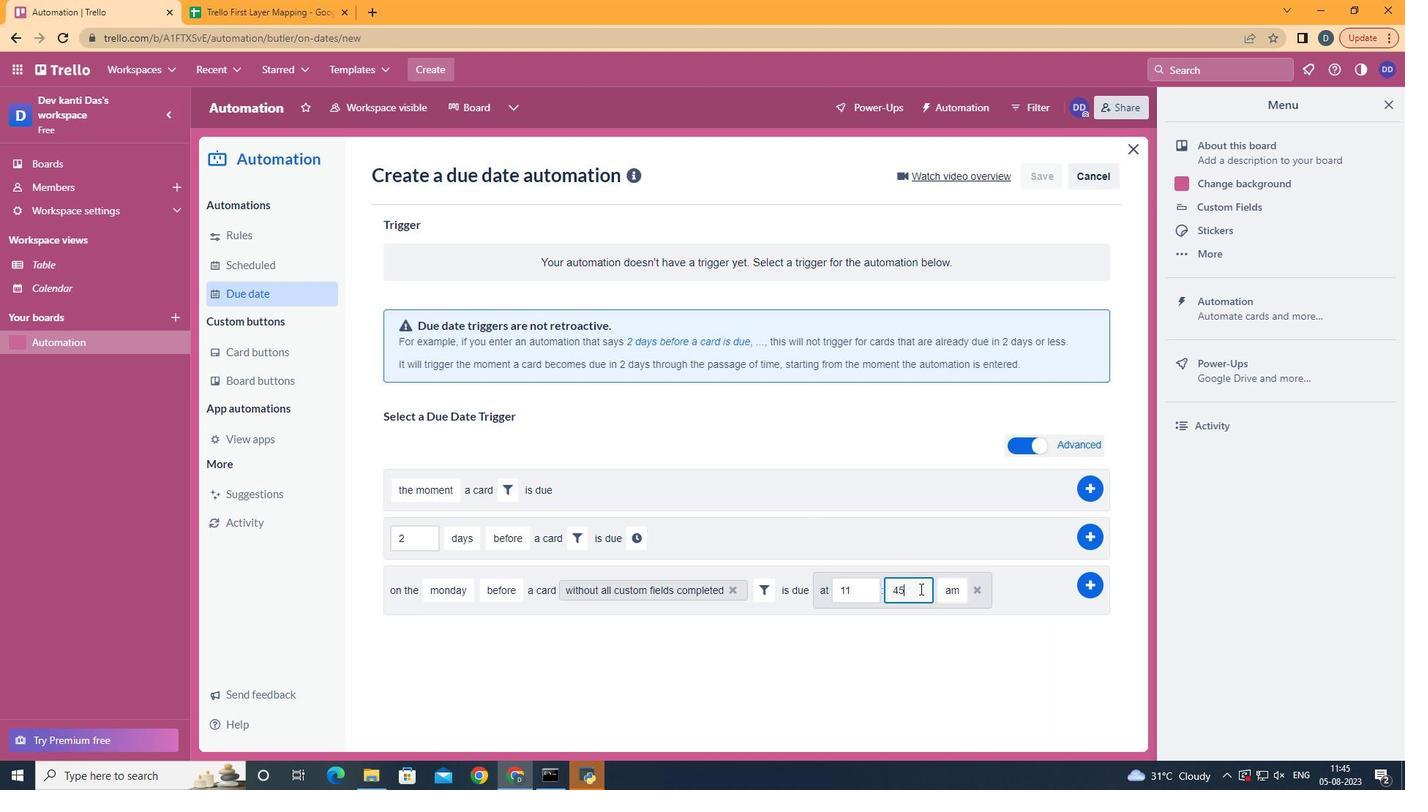 
Action: Mouse moved to (911, 592)
Screenshot: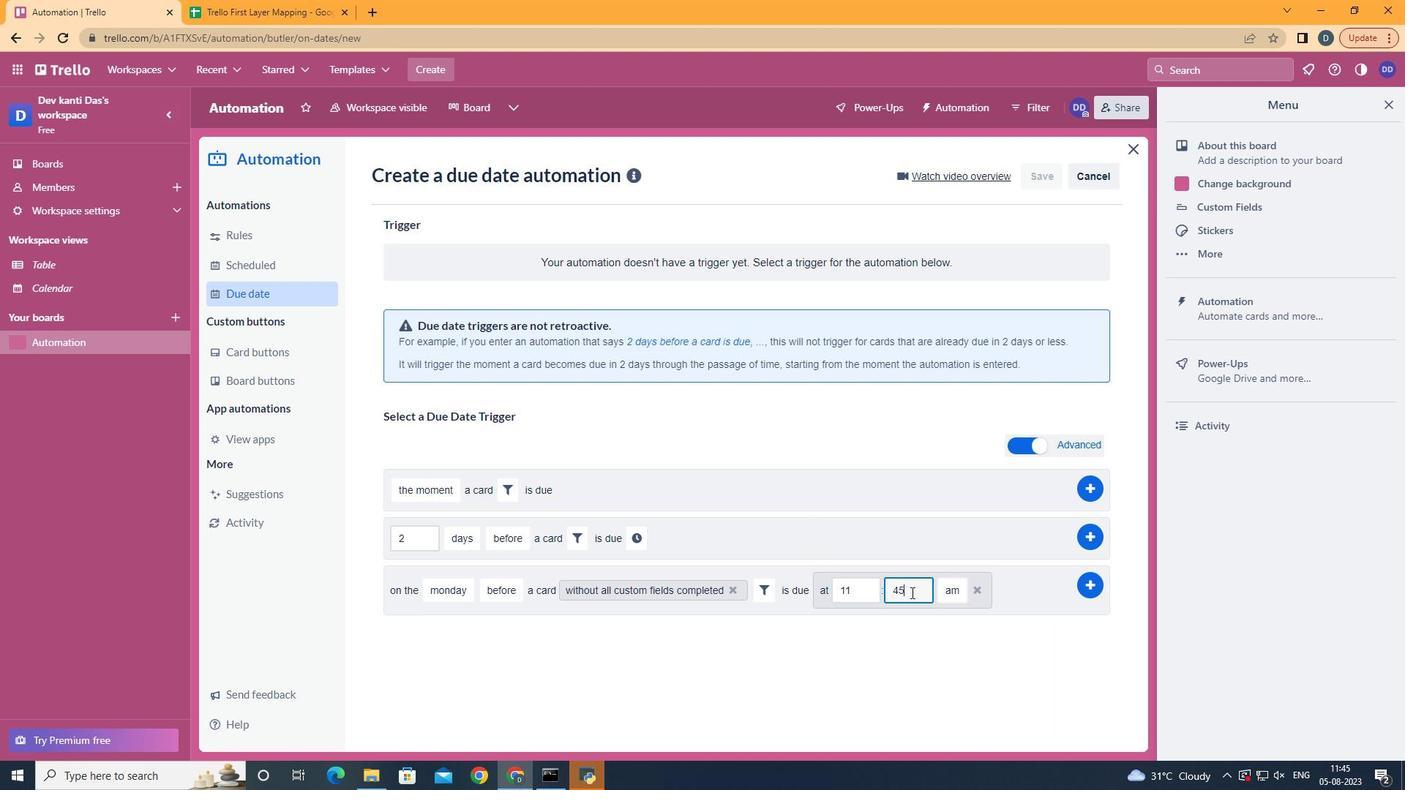 
Action: Key pressed <Key.backspace><Key.backspace><Key.backspace>00
Screenshot: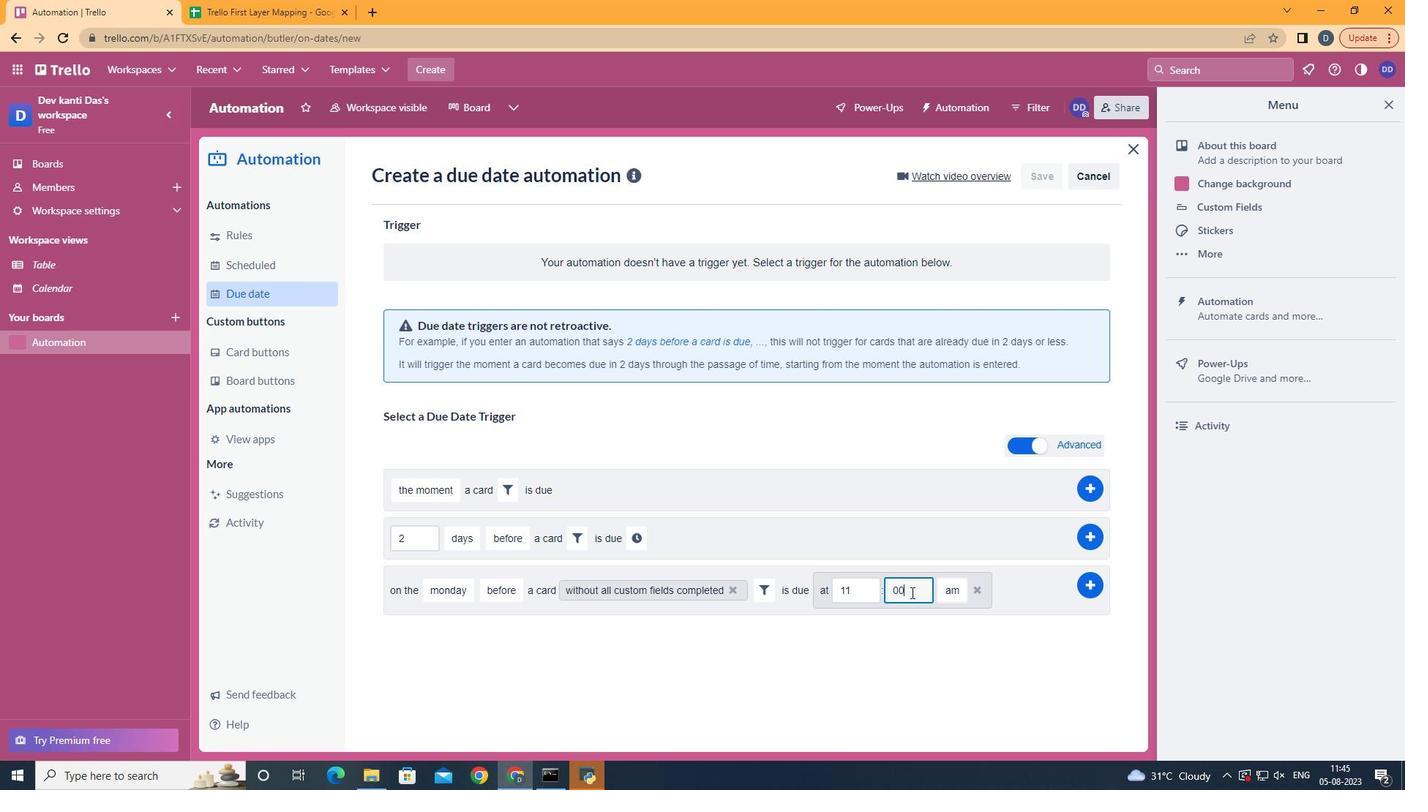 
Action: Mouse moved to (1078, 576)
Screenshot: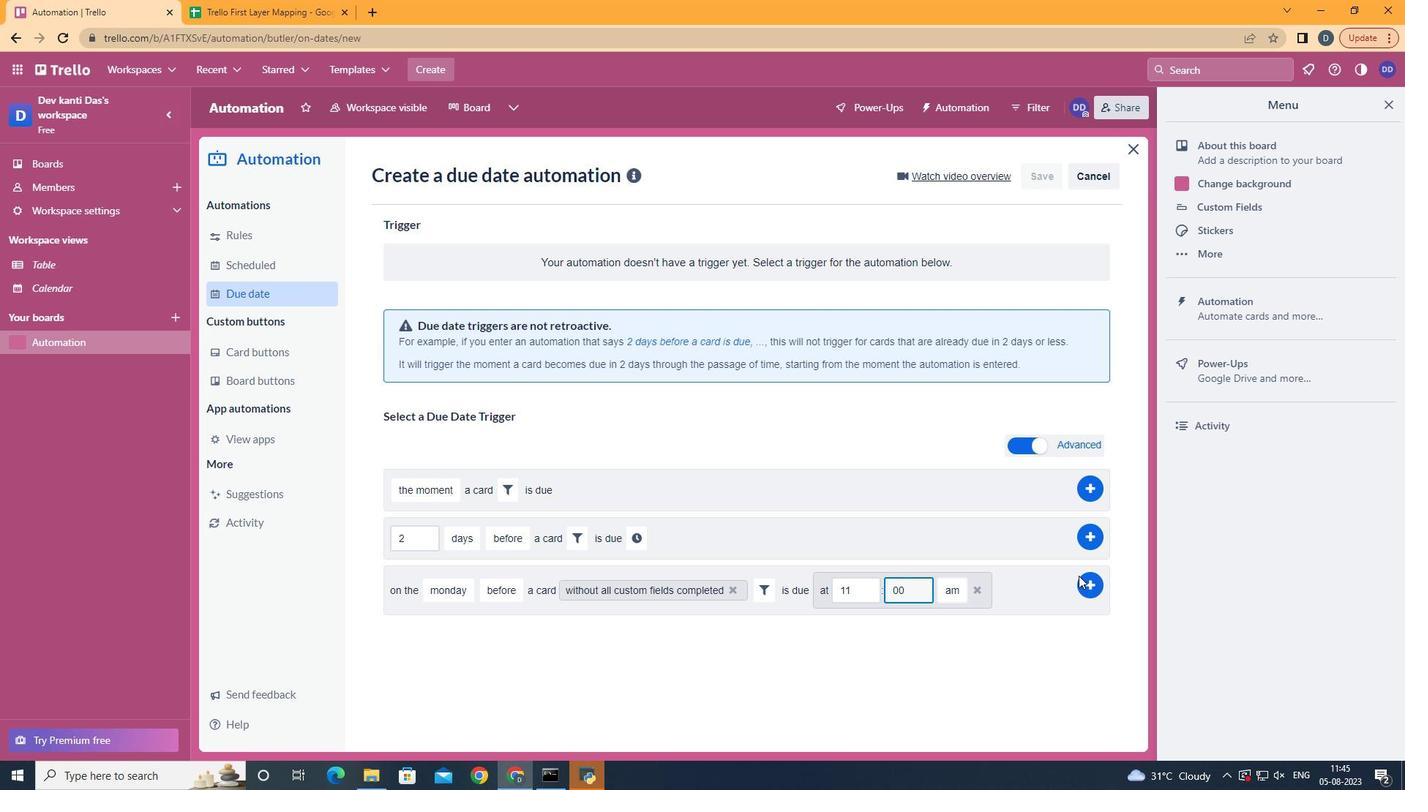 
Action: Mouse pressed left at (1078, 576)
Screenshot: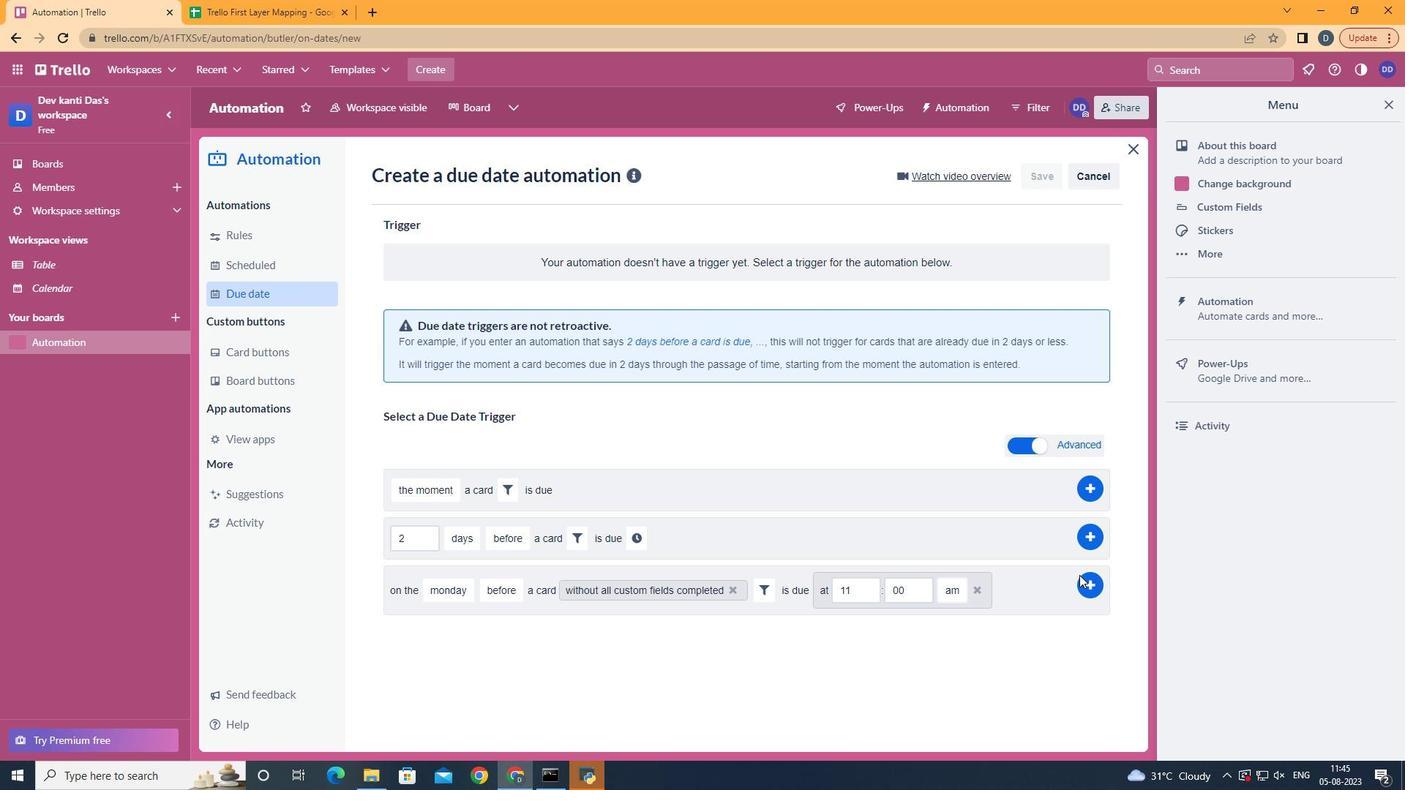 
Action: Mouse moved to (1089, 584)
Screenshot: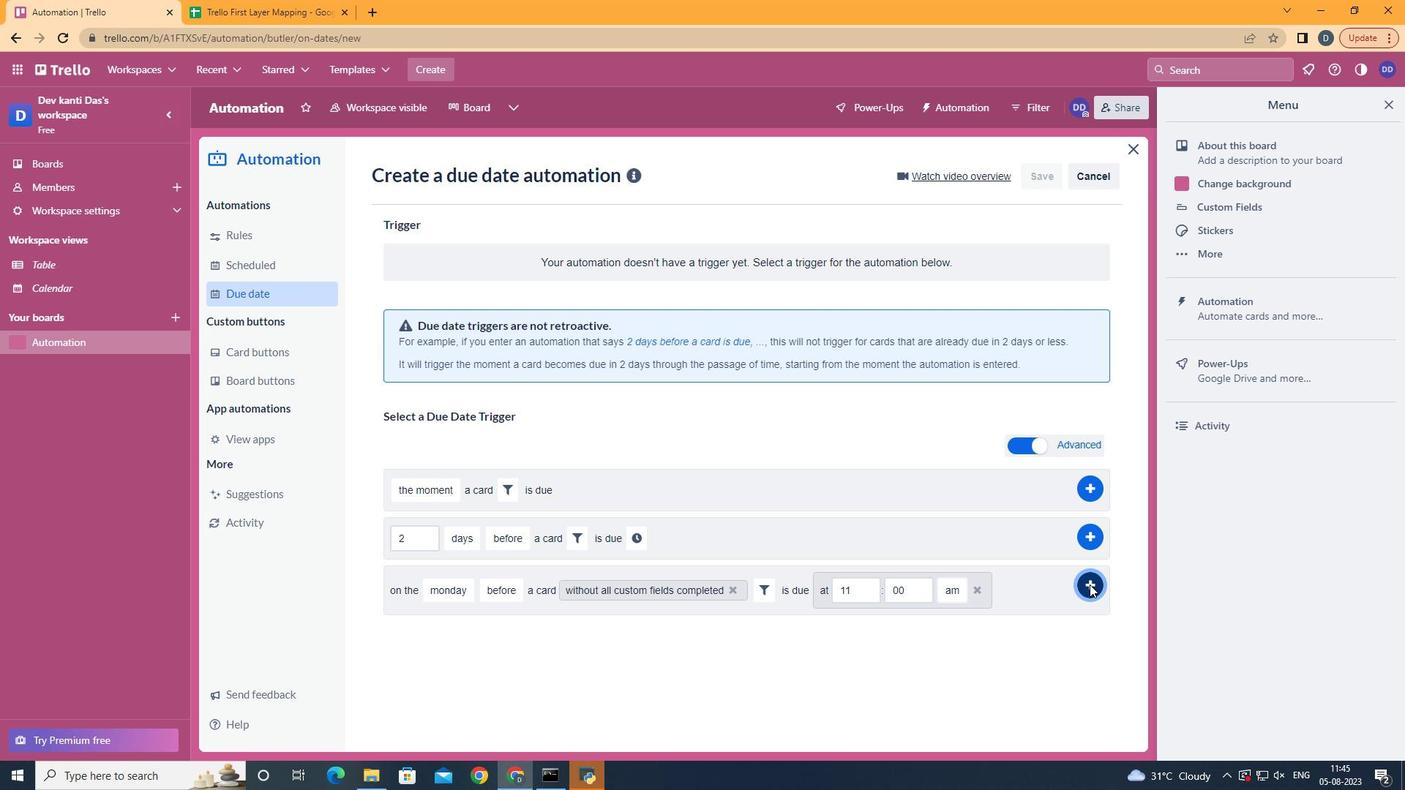 
Action: Mouse pressed left at (1089, 584)
Screenshot: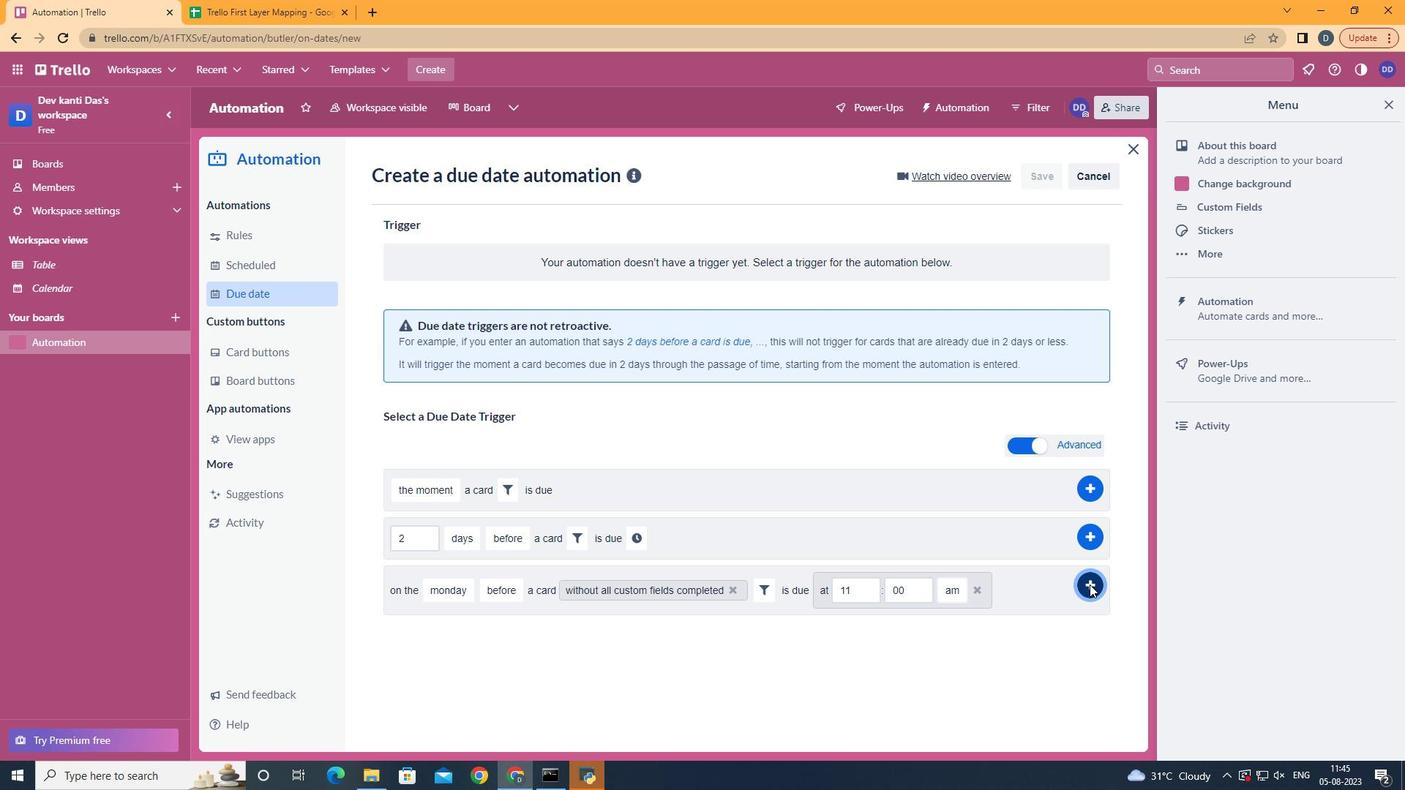 
Action: Mouse moved to (830, 237)
Screenshot: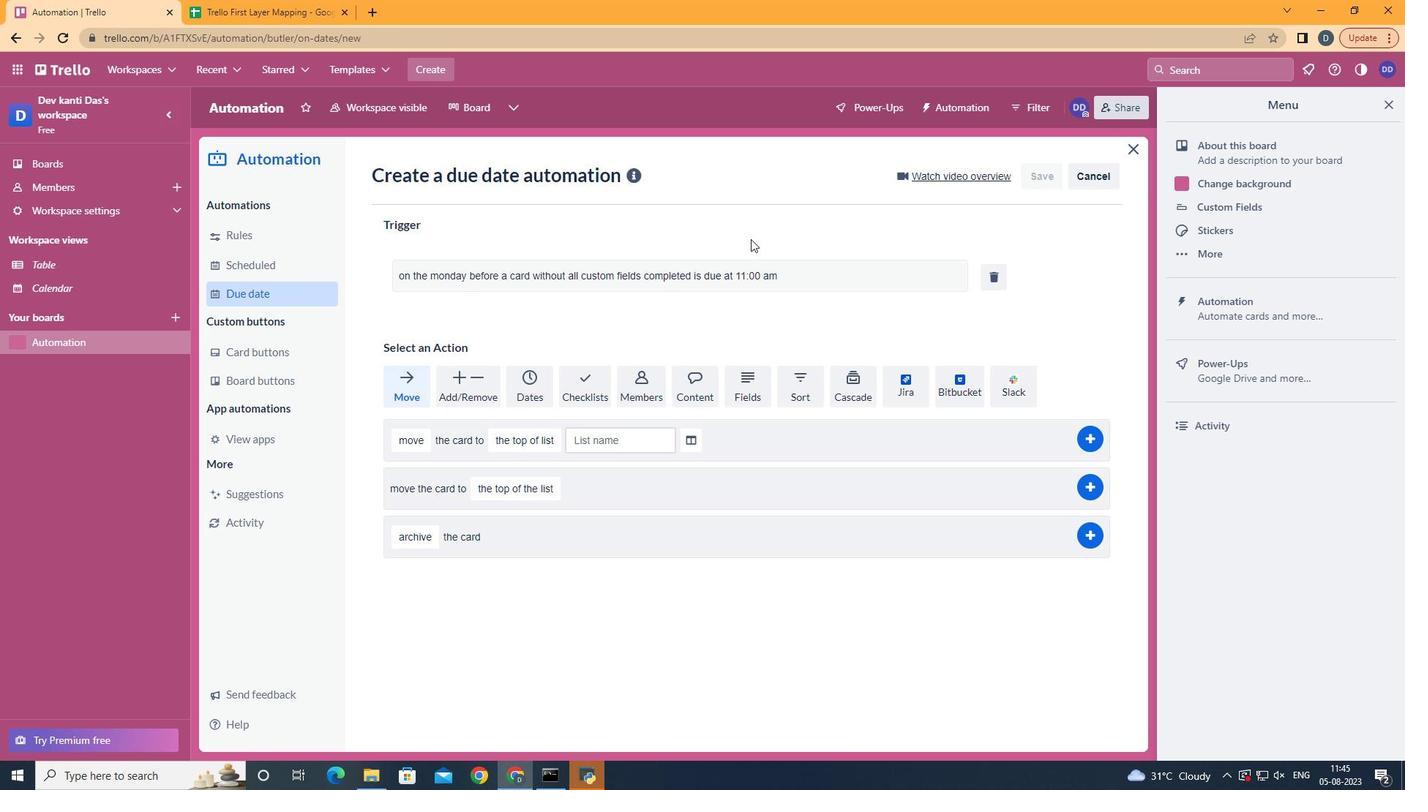 
